 Task: Search one way flight ticket for 3 adults, 3 children in business from Gustavus: Gustavus Airport to Laramie: Laramie Regional Airport on 5-3-2023. Choice of flights is Frontier. Number of bags: 1 checked bag. Price is upto 84000. Outbound departure time preference is 23:15.
Action: Mouse moved to (211, 299)
Screenshot: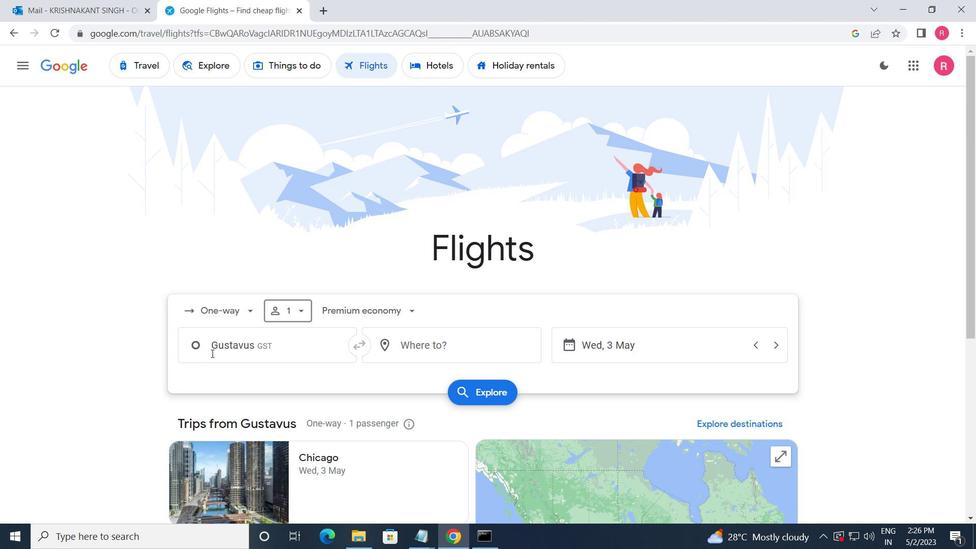 
Action: Mouse pressed left at (211, 299)
Screenshot: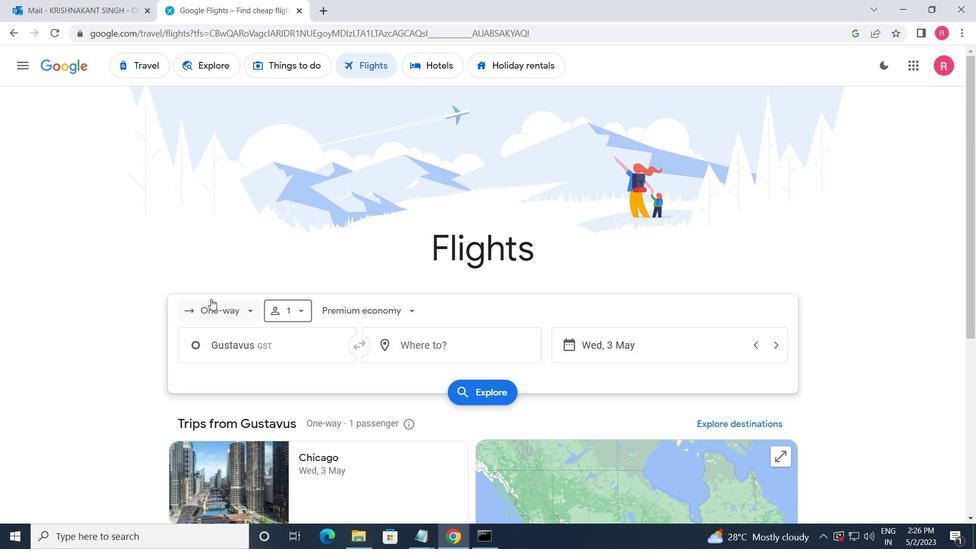 
Action: Mouse moved to (229, 371)
Screenshot: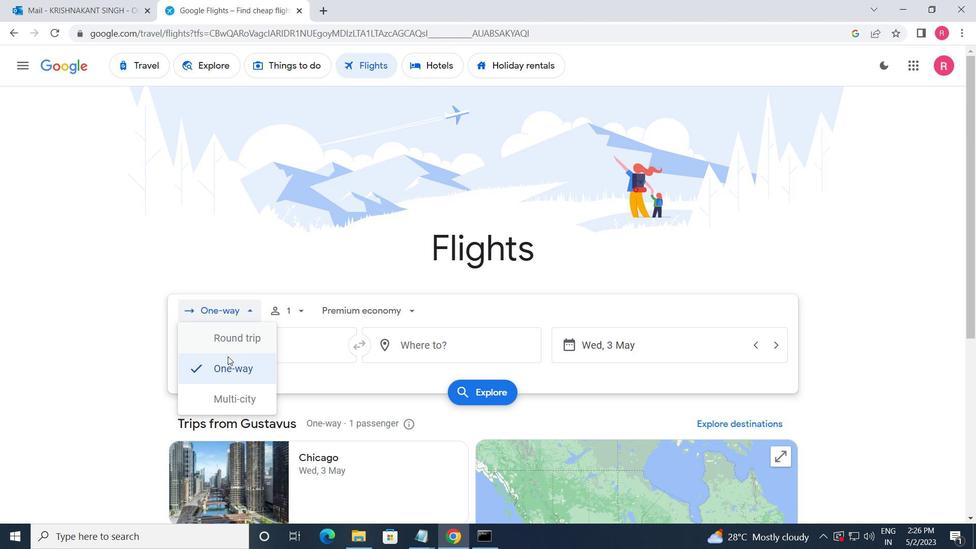 
Action: Mouse pressed left at (229, 371)
Screenshot: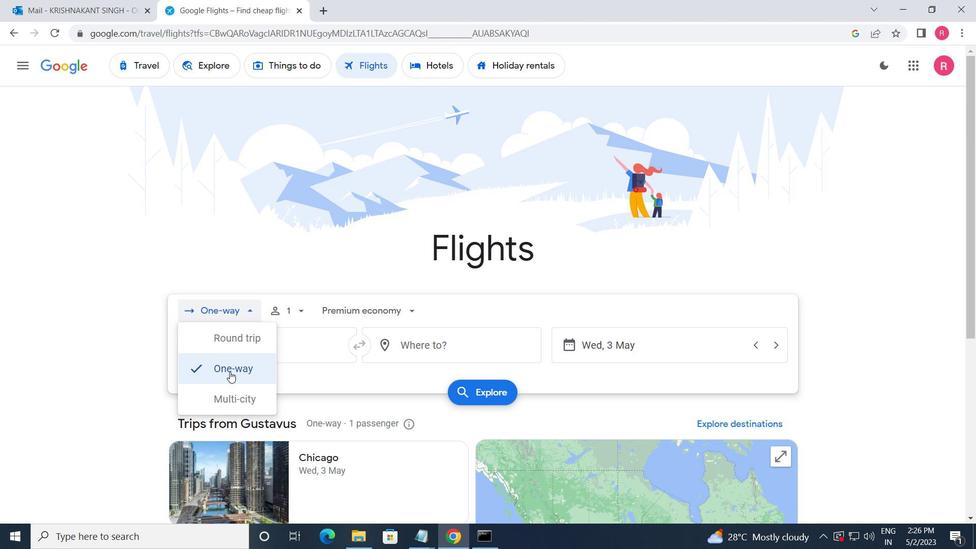 
Action: Mouse moved to (284, 318)
Screenshot: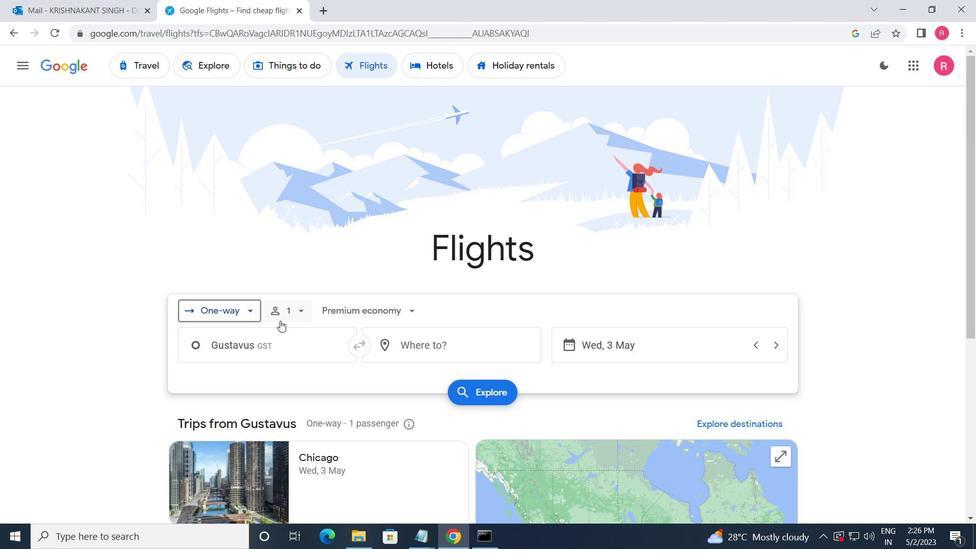 
Action: Mouse pressed left at (284, 318)
Screenshot: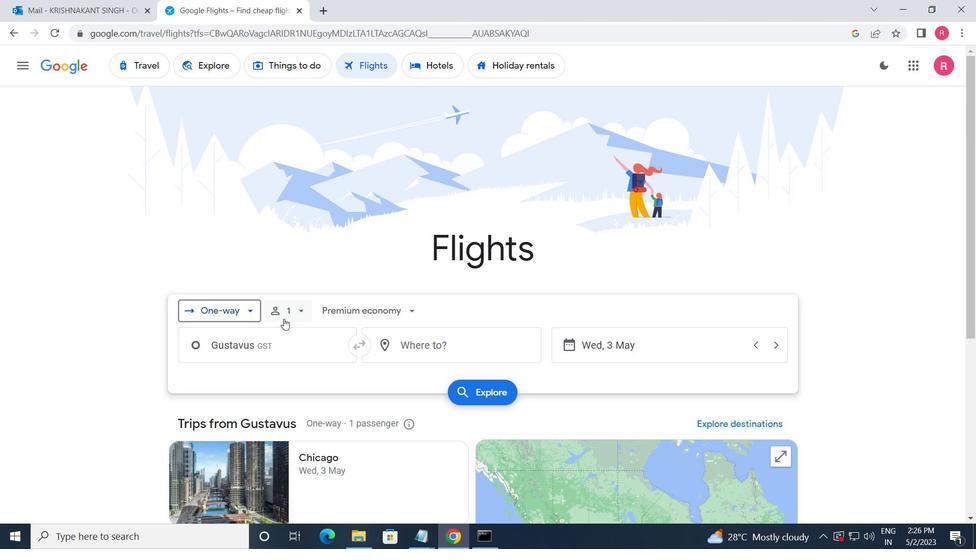 
Action: Mouse moved to (403, 342)
Screenshot: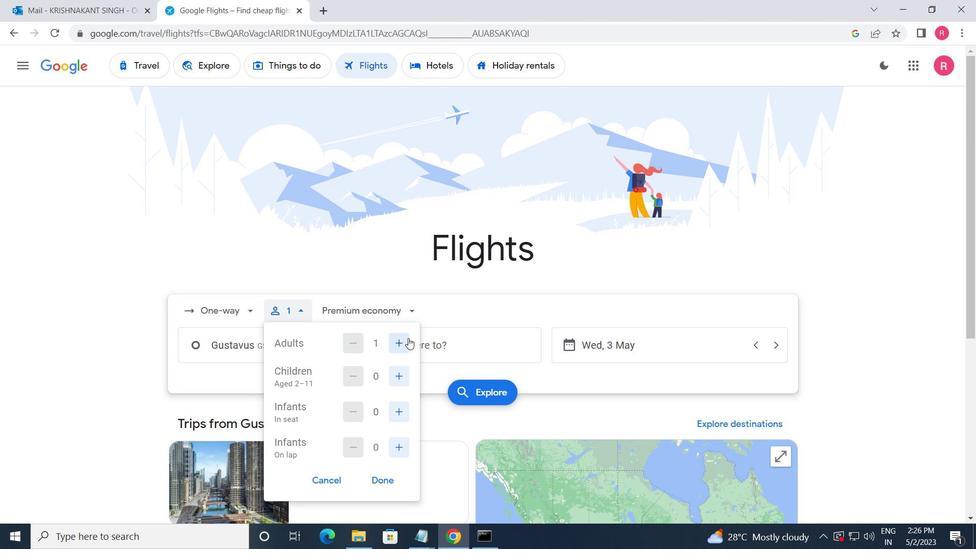 
Action: Mouse pressed left at (403, 342)
Screenshot: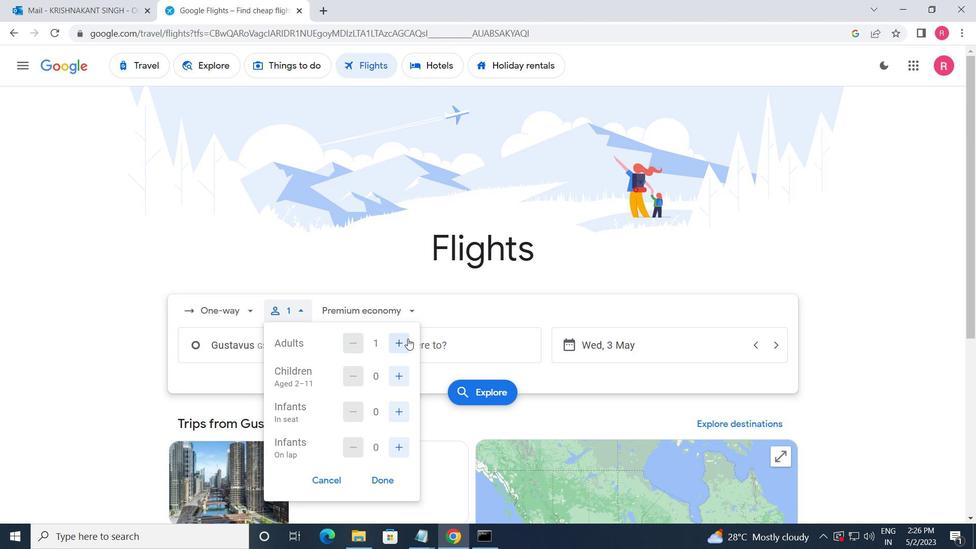 
Action: Mouse pressed left at (403, 342)
Screenshot: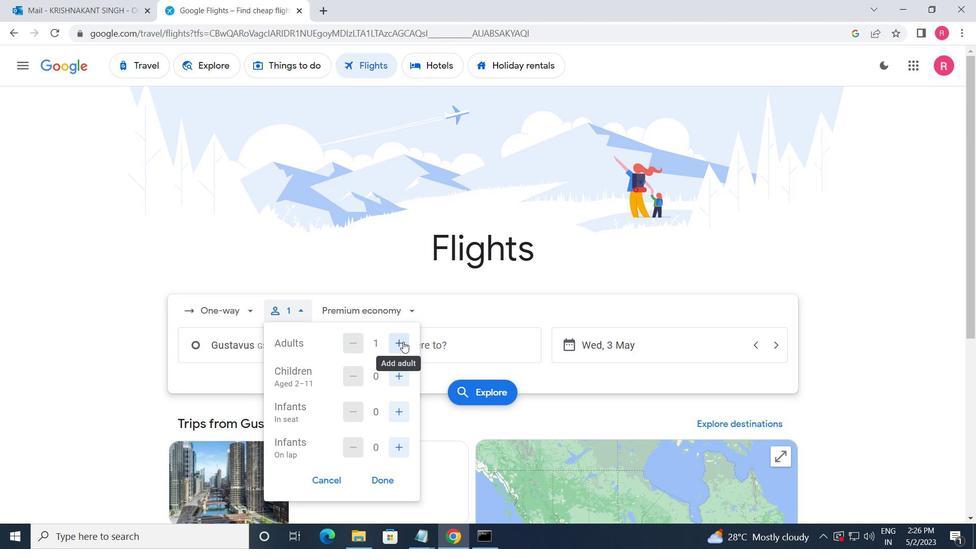 
Action: Mouse moved to (395, 380)
Screenshot: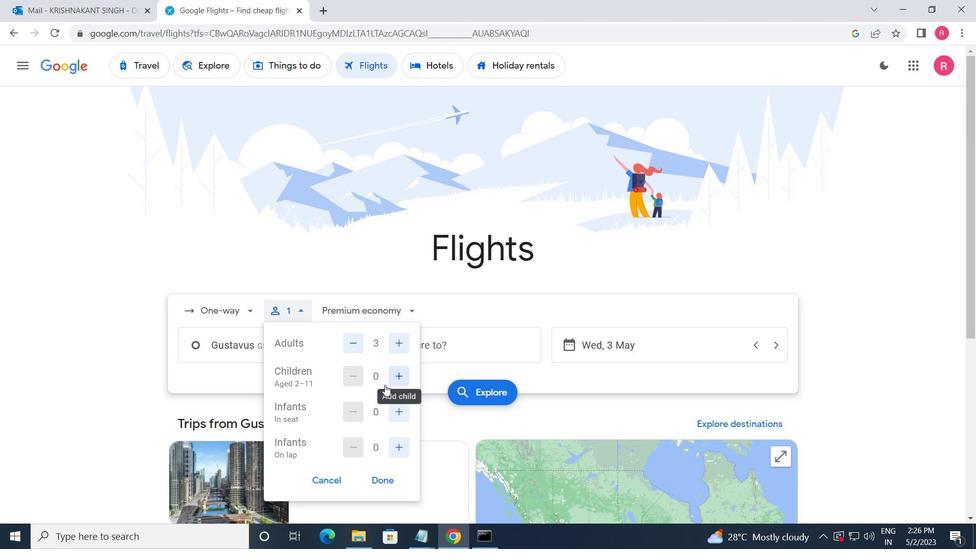 
Action: Mouse pressed left at (395, 380)
Screenshot: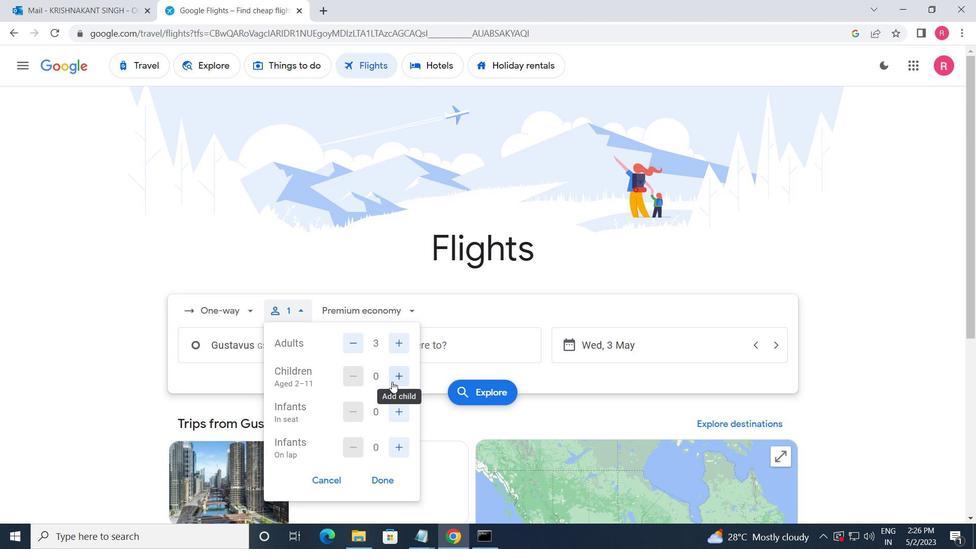 
Action: Mouse pressed left at (395, 380)
Screenshot: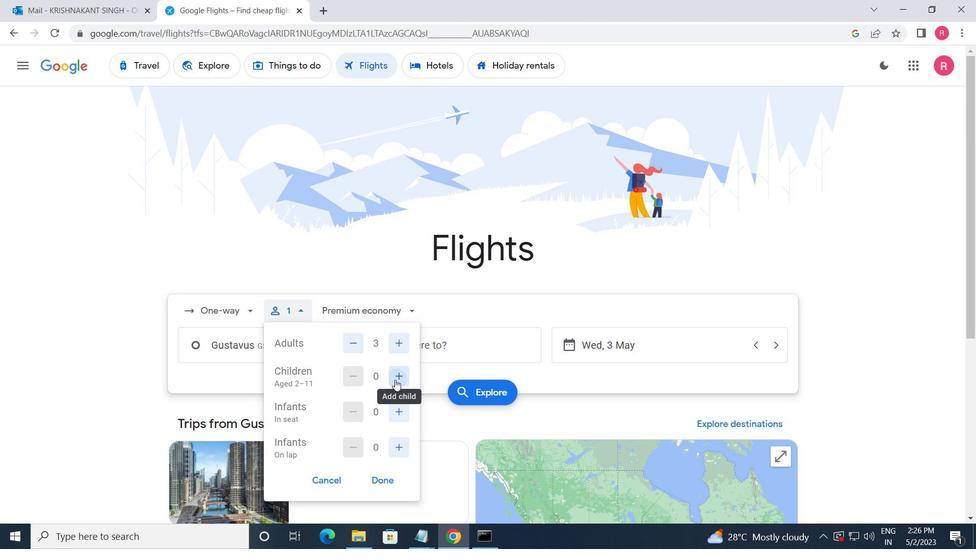 
Action: Mouse pressed left at (395, 380)
Screenshot: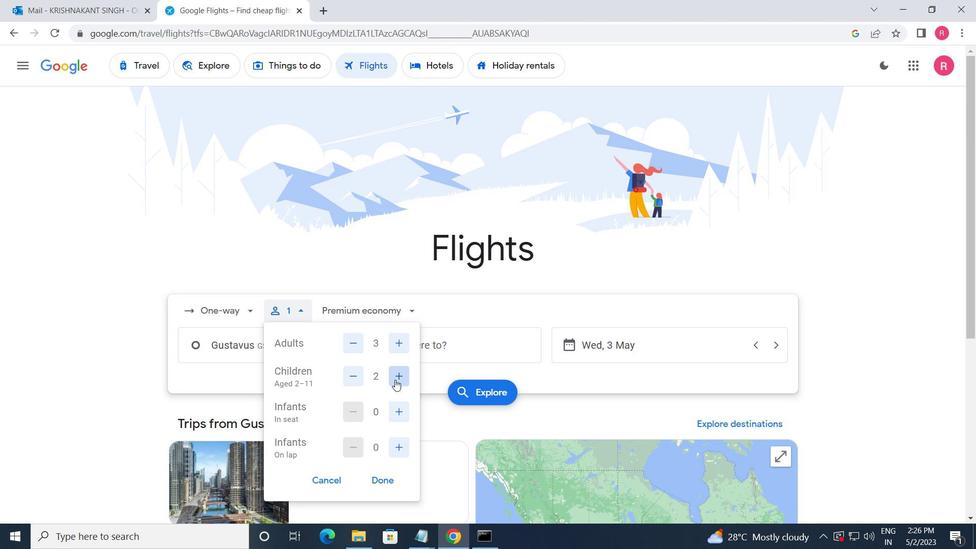 
Action: Mouse moved to (366, 308)
Screenshot: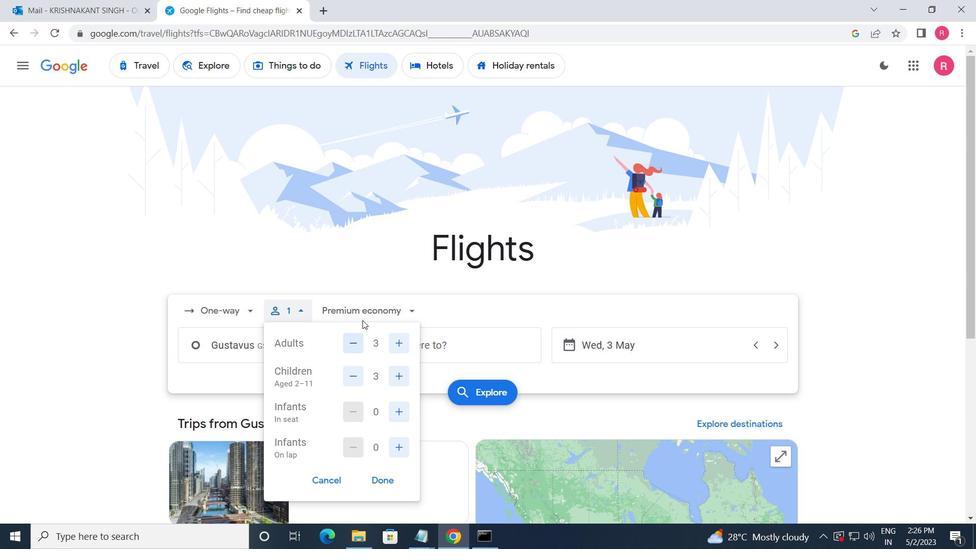 
Action: Mouse pressed left at (366, 308)
Screenshot: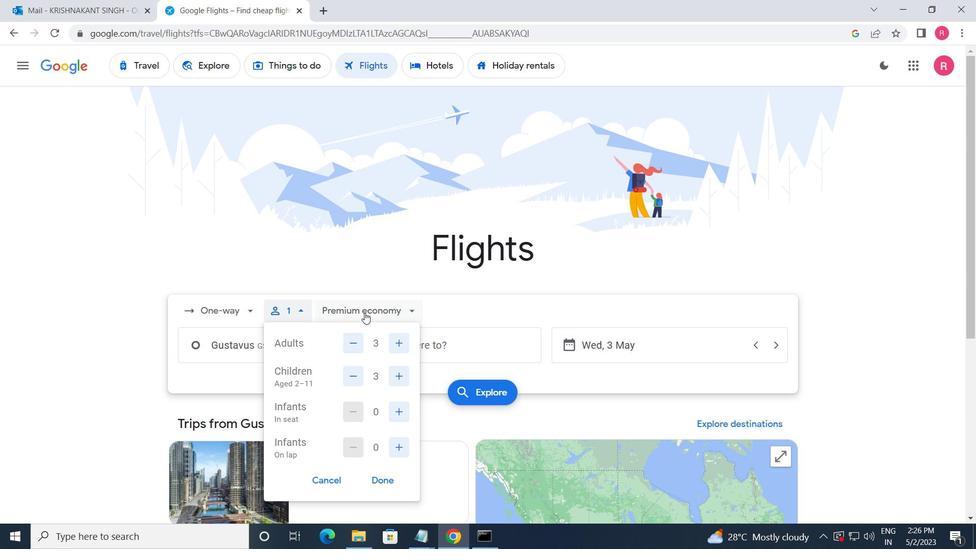 
Action: Mouse moved to (375, 396)
Screenshot: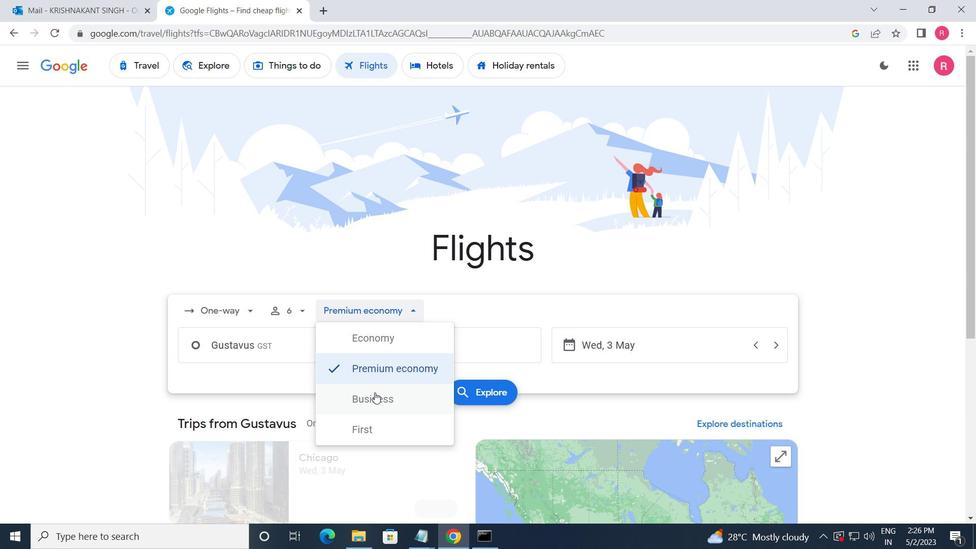 
Action: Mouse pressed left at (375, 396)
Screenshot: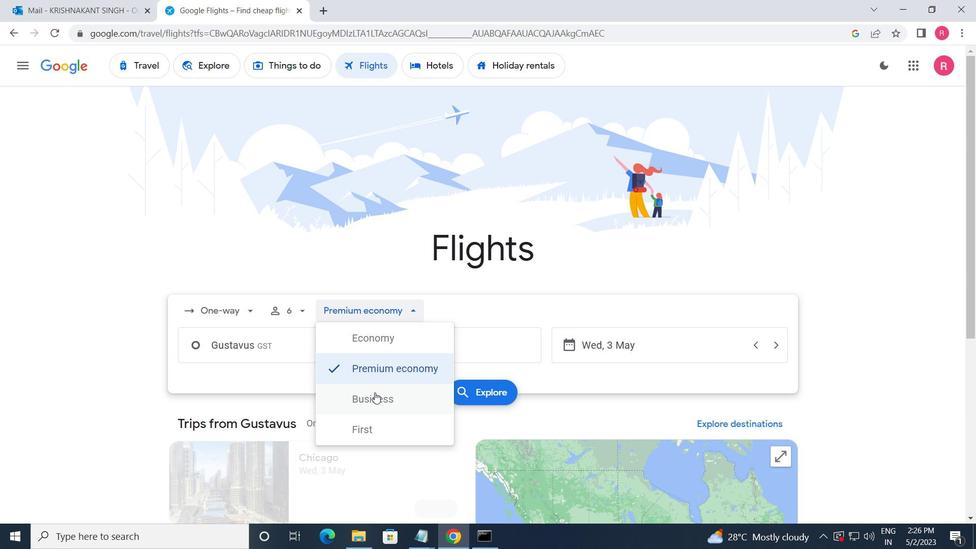 
Action: Mouse moved to (296, 345)
Screenshot: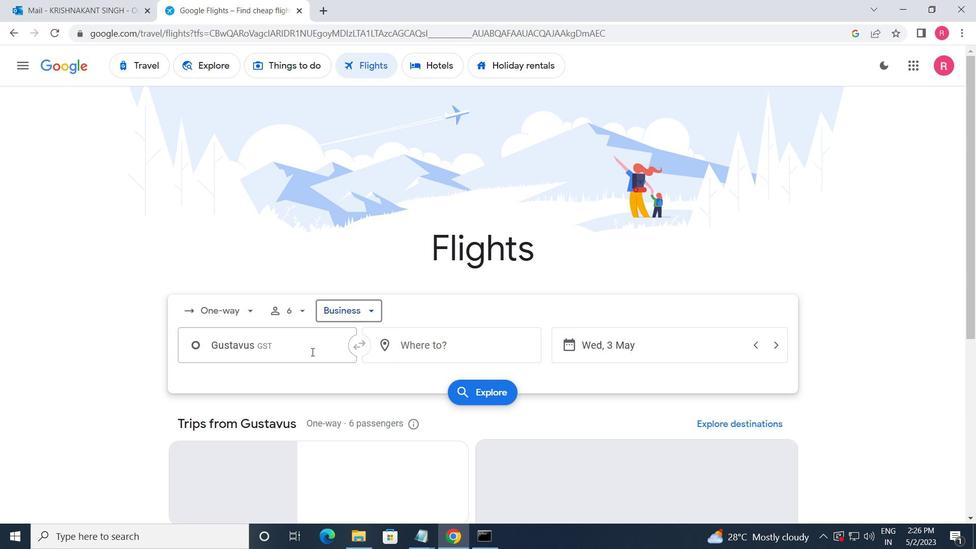 
Action: Mouse pressed left at (296, 345)
Screenshot: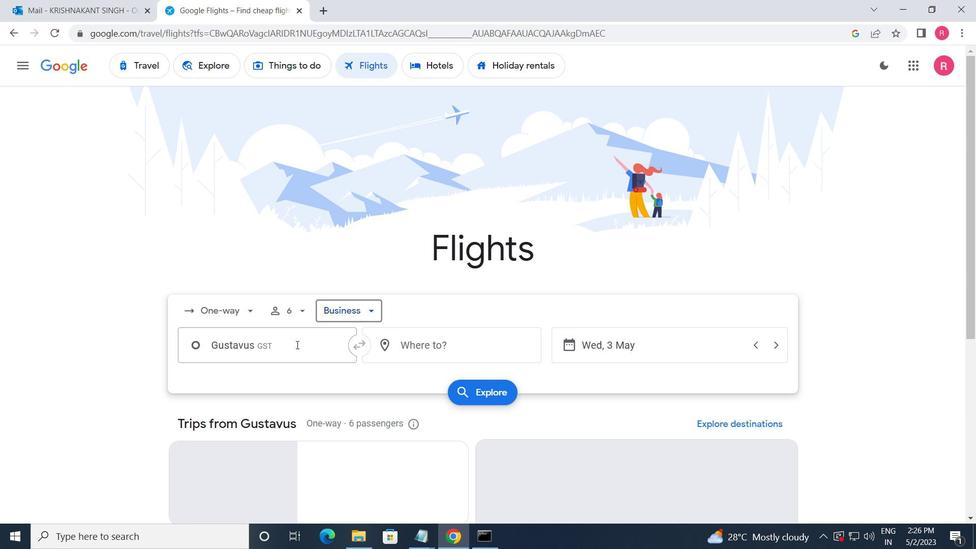 
Action: Mouse moved to (288, 377)
Screenshot: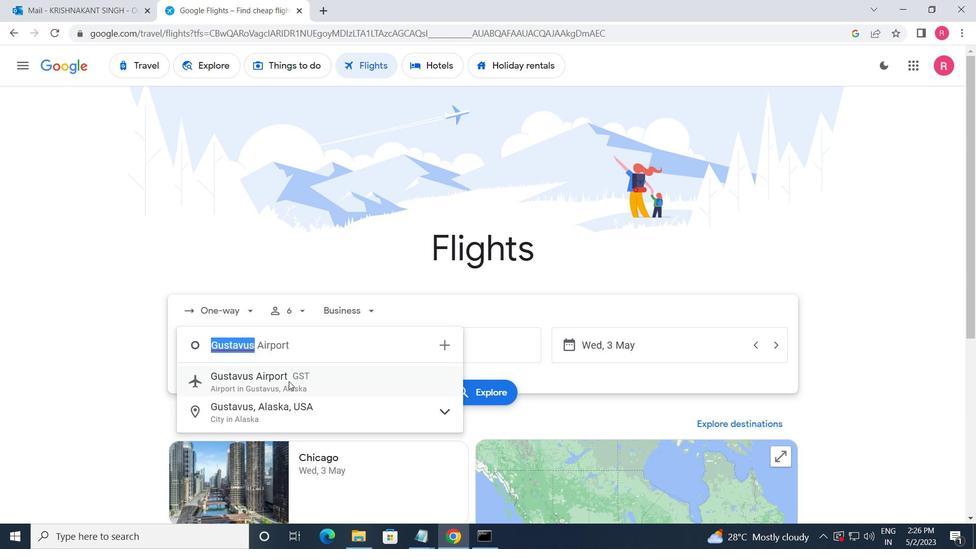 
Action: Mouse pressed left at (288, 377)
Screenshot: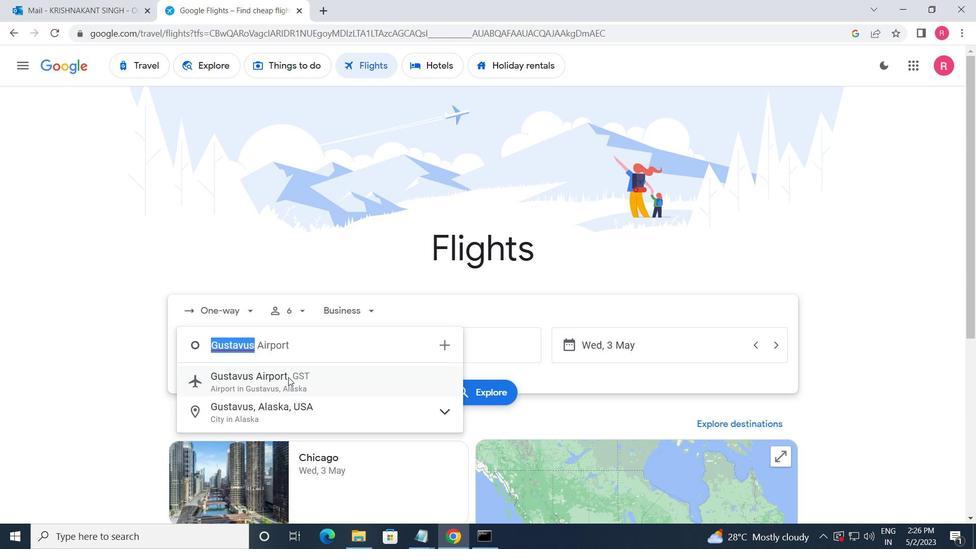 
Action: Mouse moved to (439, 355)
Screenshot: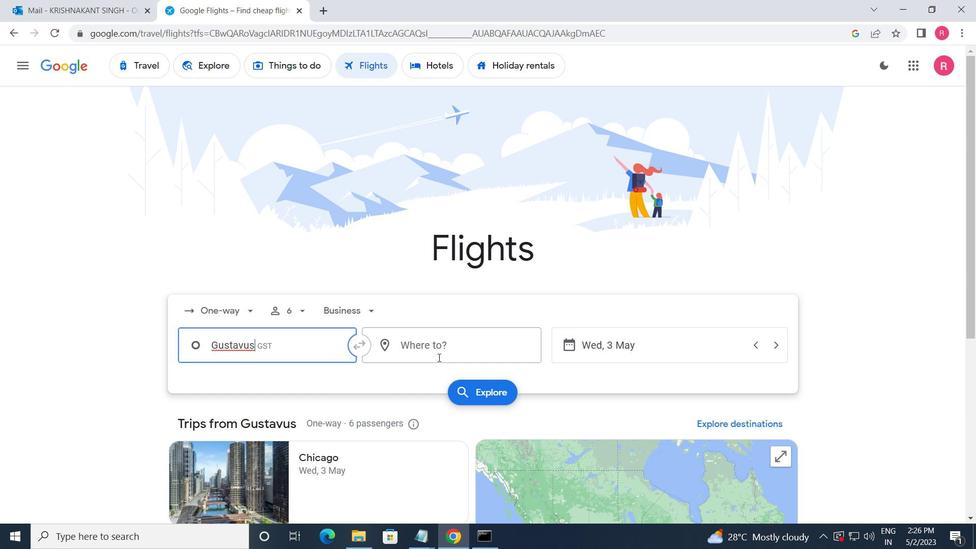 
Action: Mouse pressed left at (439, 355)
Screenshot: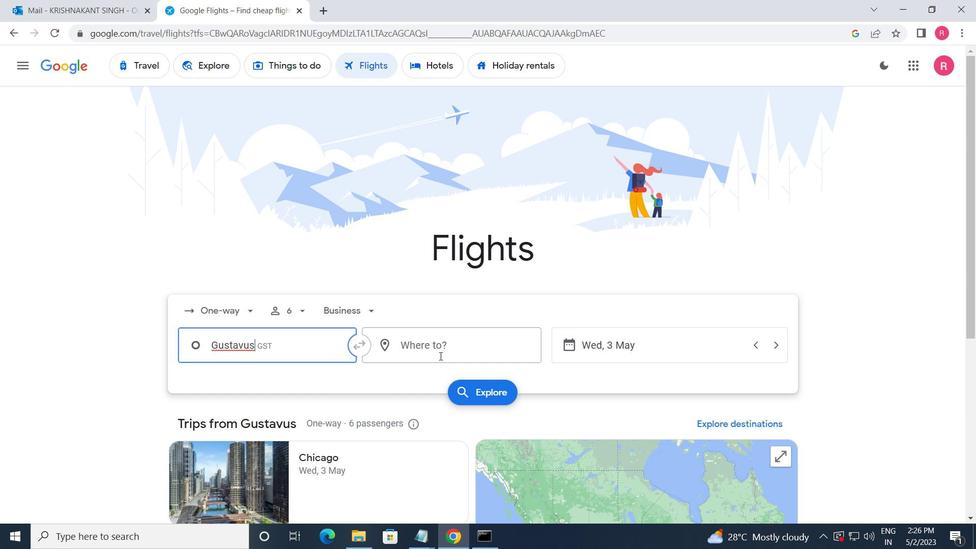 
Action: Mouse moved to (442, 478)
Screenshot: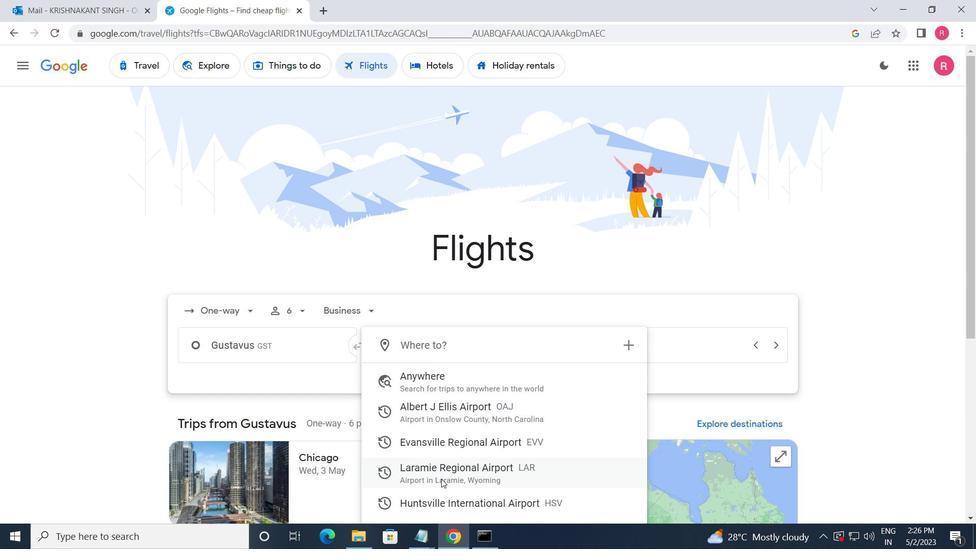 
Action: Mouse pressed left at (442, 478)
Screenshot: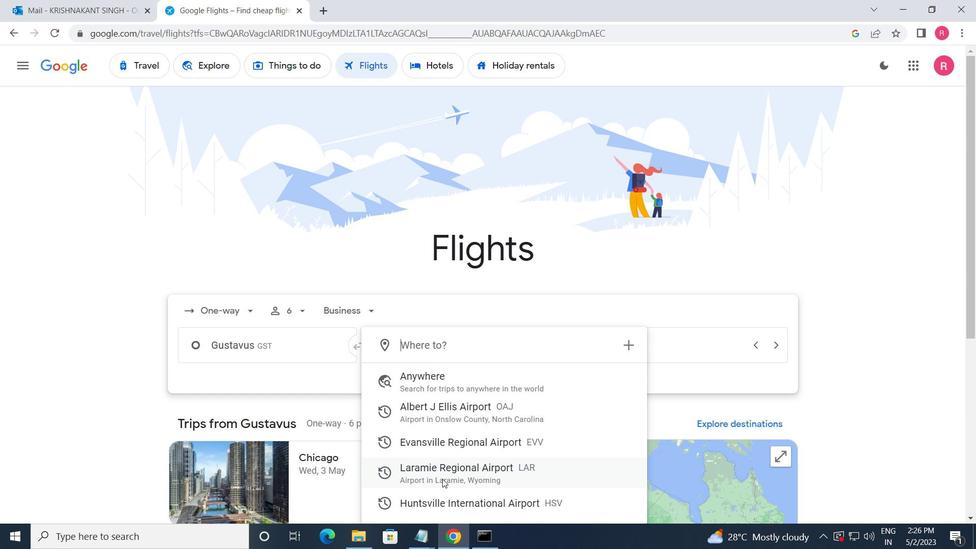 
Action: Mouse moved to (670, 349)
Screenshot: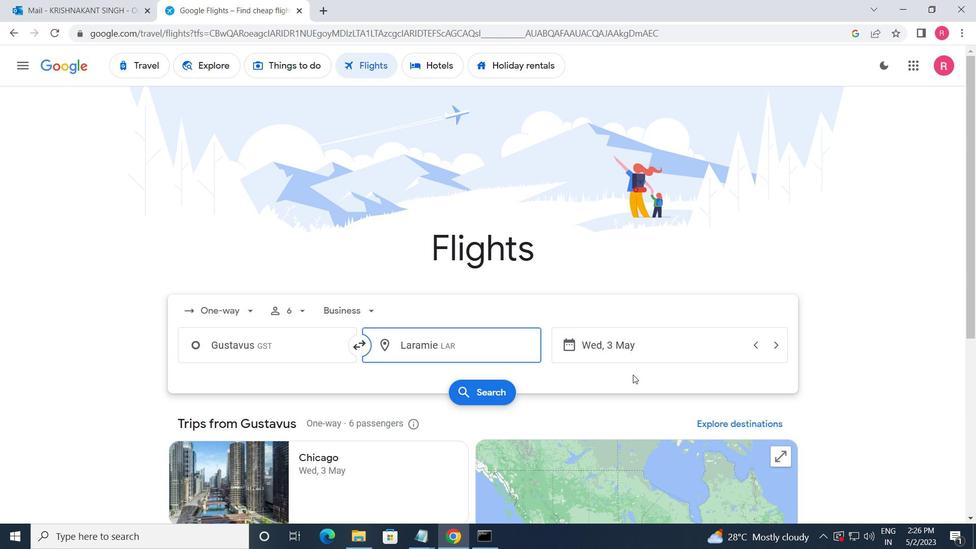 
Action: Mouse pressed left at (670, 349)
Screenshot: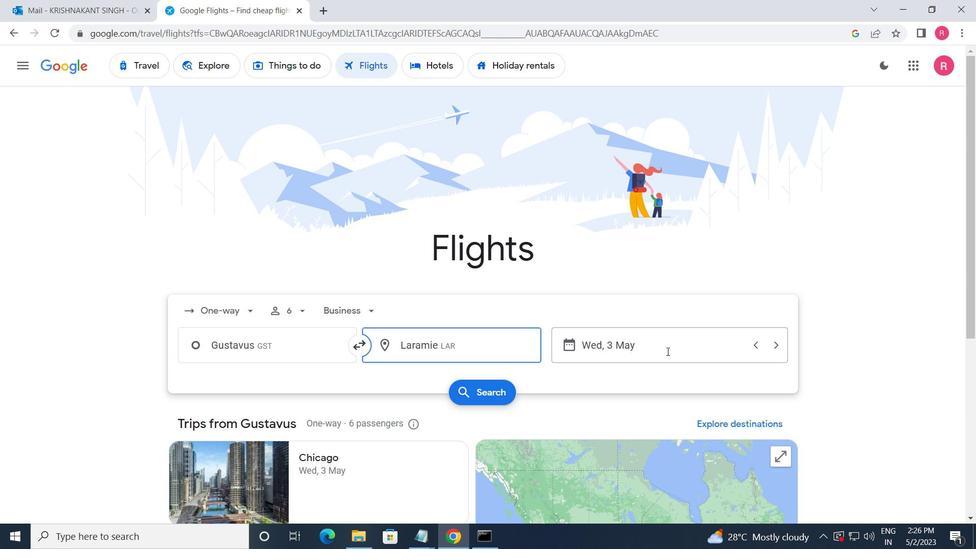 
Action: Mouse moved to (421, 301)
Screenshot: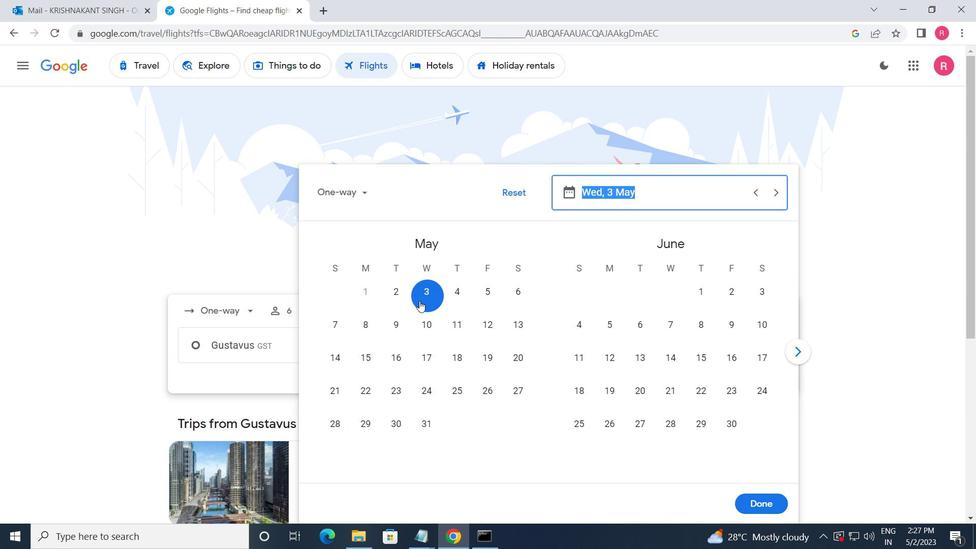 
Action: Mouse pressed left at (421, 301)
Screenshot: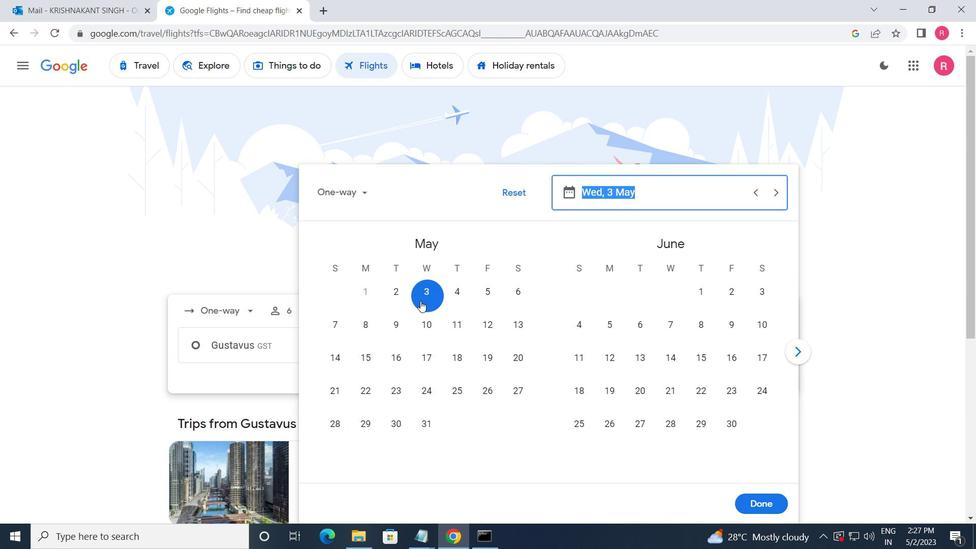 
Action: Mouse moved to (746, 504)
Screenshot: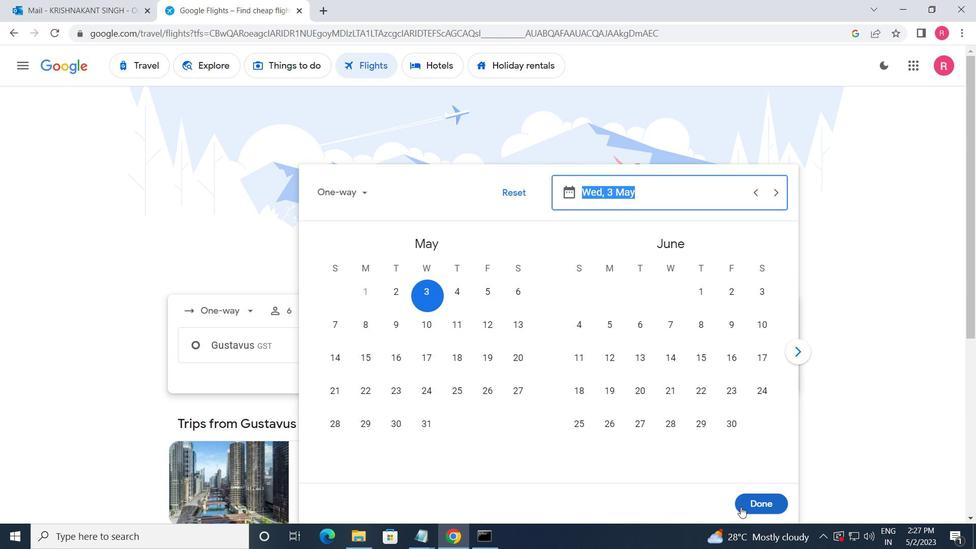 
Action: Mouse pressed left at (746, 504)
Screenshot: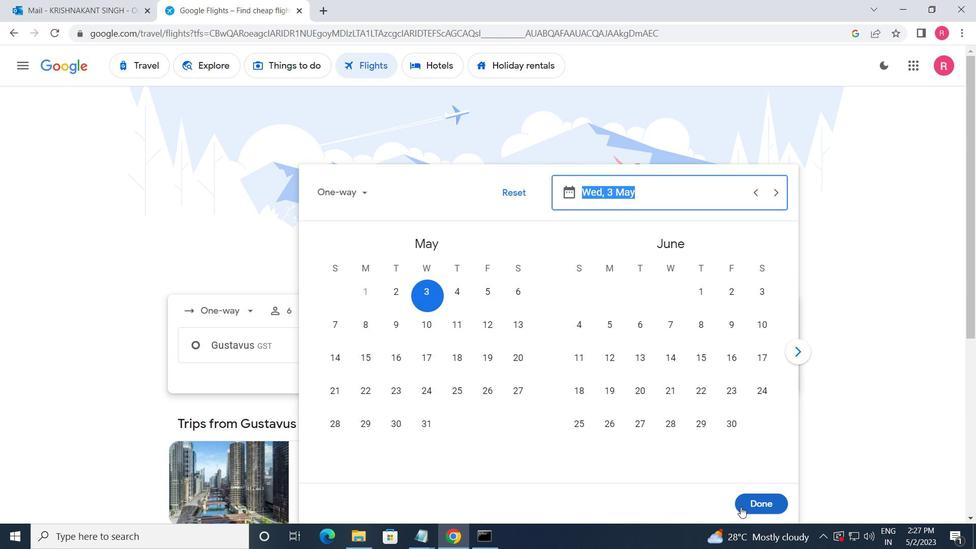 
Action: Mouse moved to (491, 397)
Screenshot: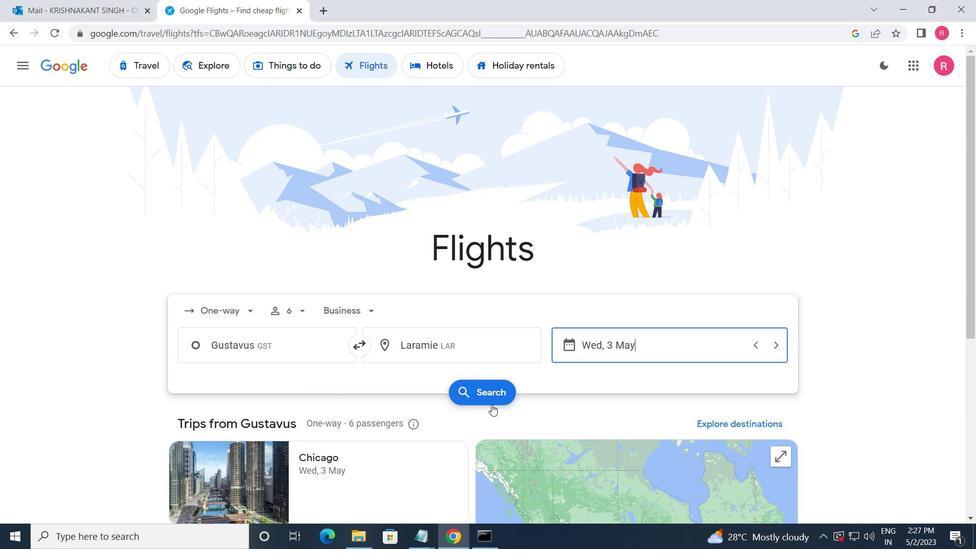
Action: Mouse pressed left at (491, 397)
Screenshot: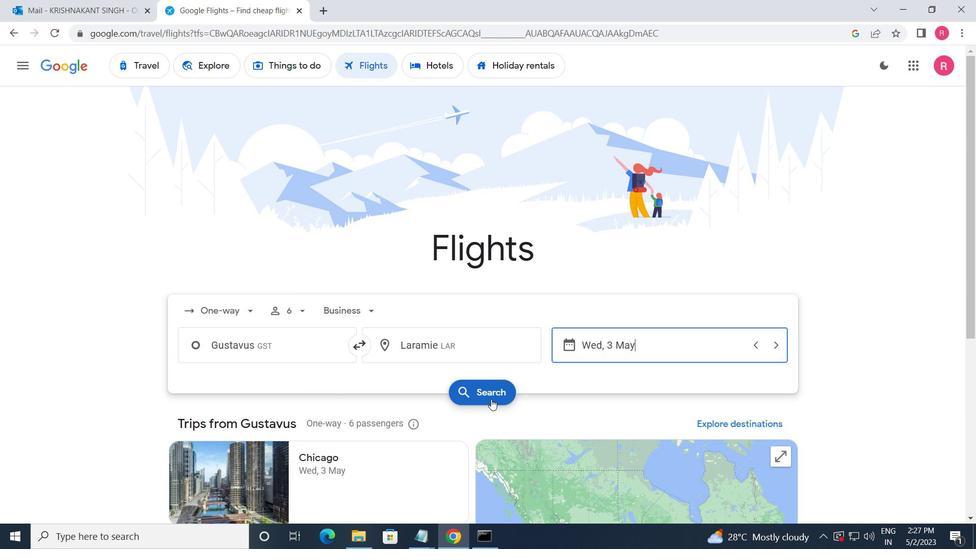 
Action: Mouse moved to (186, 189)
Screenshot: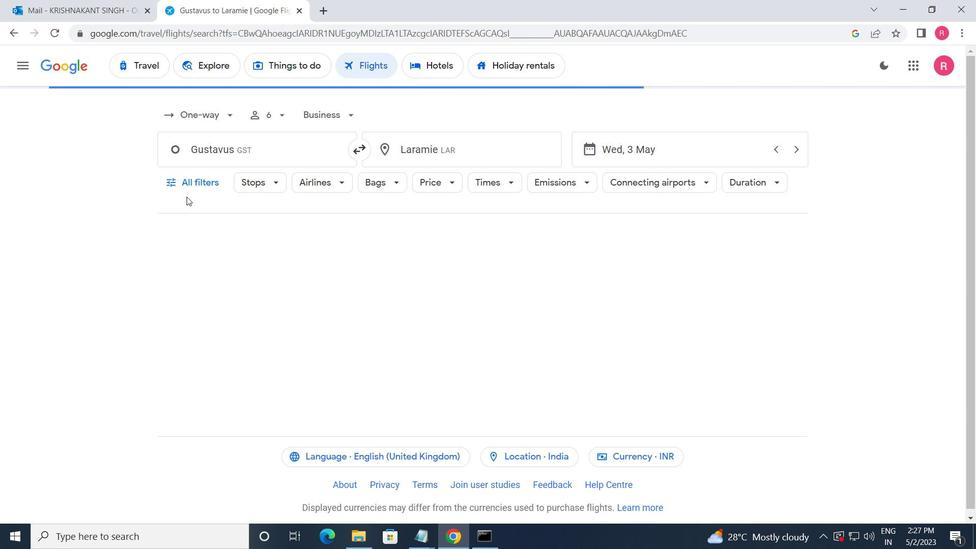 
Action: Mouse pressed left at (186, 189)
Screenshot: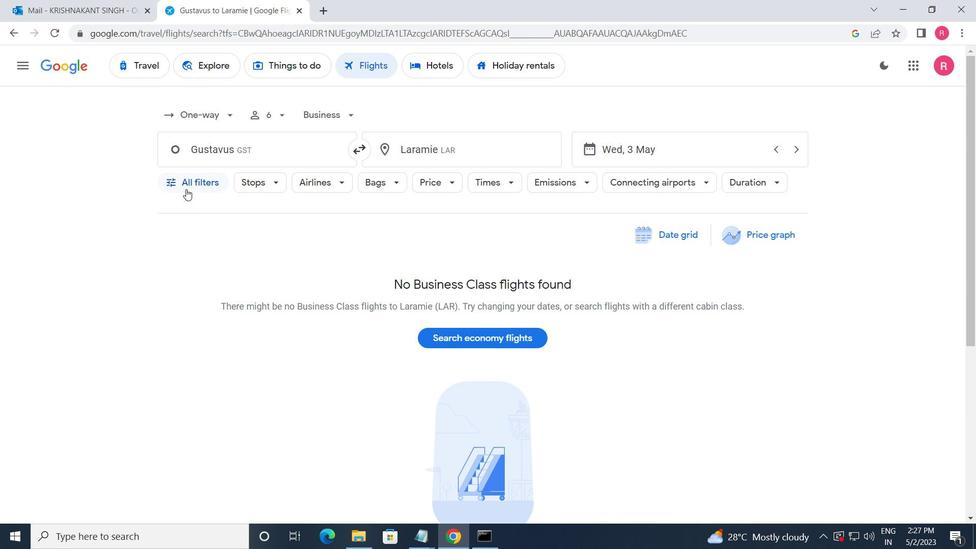 
Action: Mouse moved to (241, 324)
Screenshot: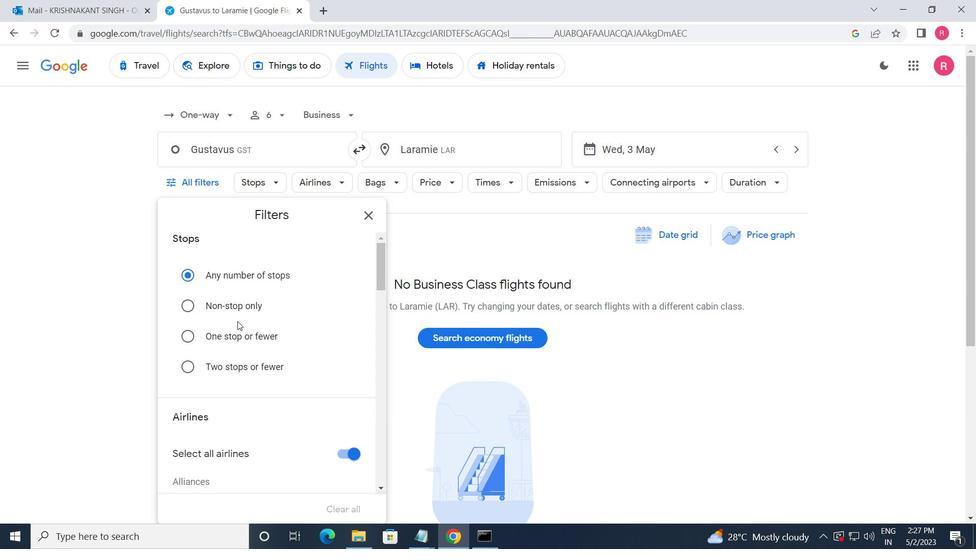 
Action: Mouse scrolled (241, 323) with delta (0, 0)
Screenshot: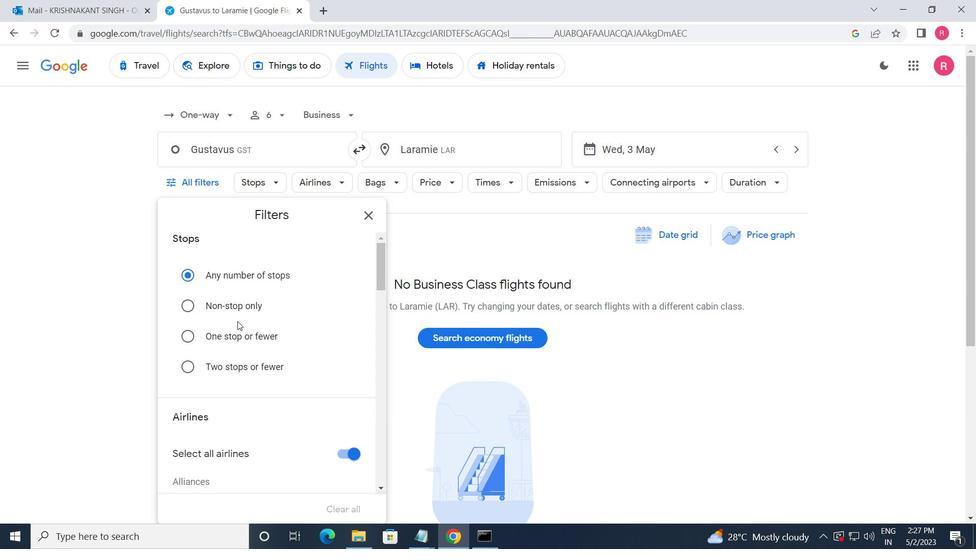 
Action: Mouse moved to (241, 325)
Screenshot: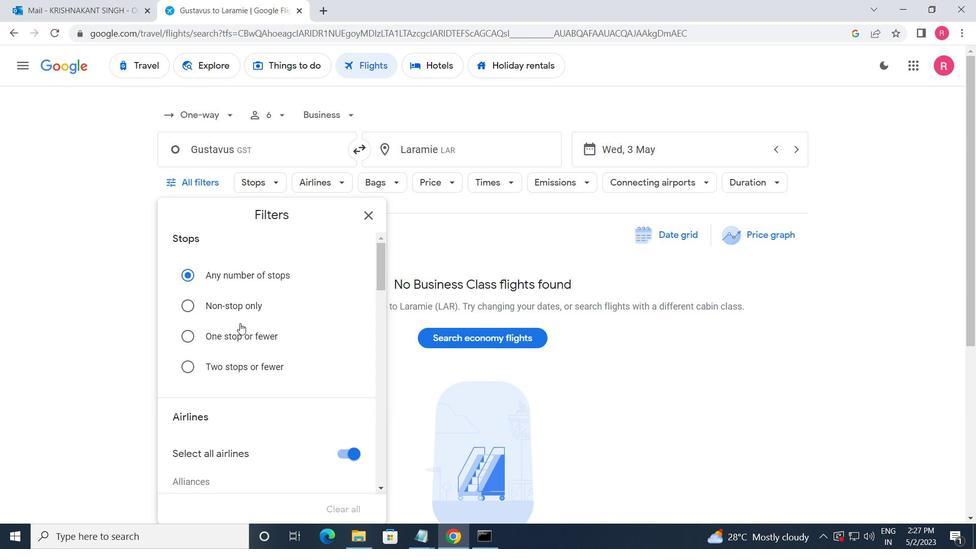 
Action: Mouse scrolled (241, 325) with delta (0, 0)
Screenshot: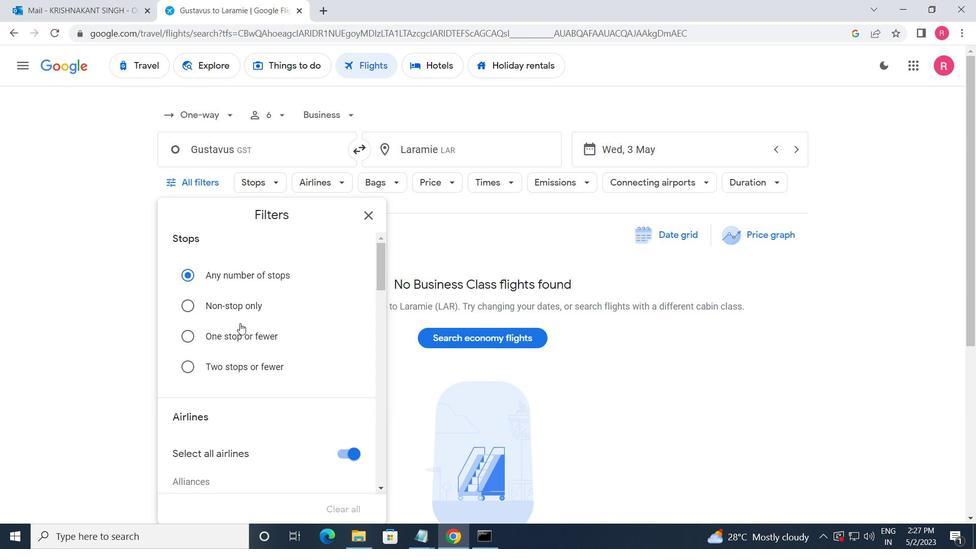 
Action: Mouse scrolled (241, 325) with delta (0, 0)
Screenshot: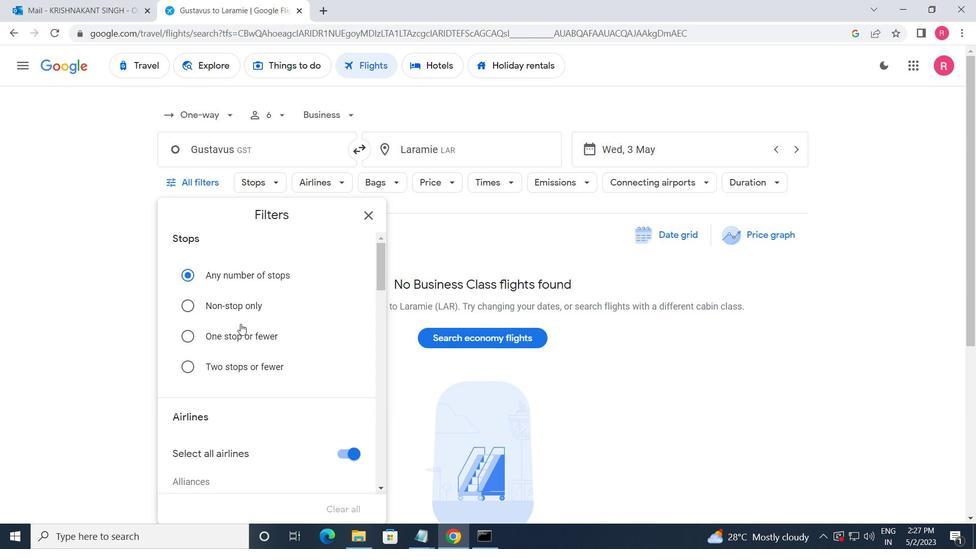 
Action: Mouse scrolled (241, 325) with delta (0, 0)
Screenshot: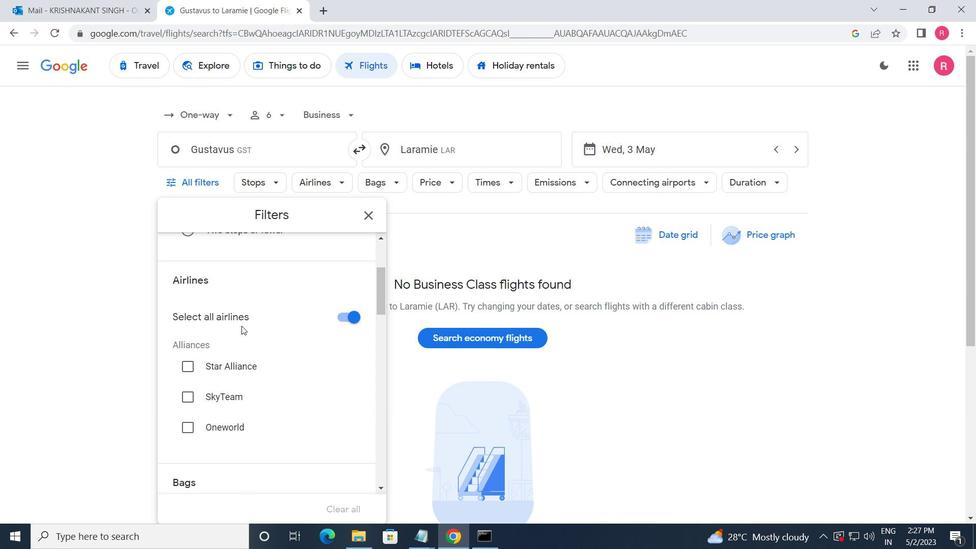 
Action: Mouse moved to (242, 326)
Screenshot: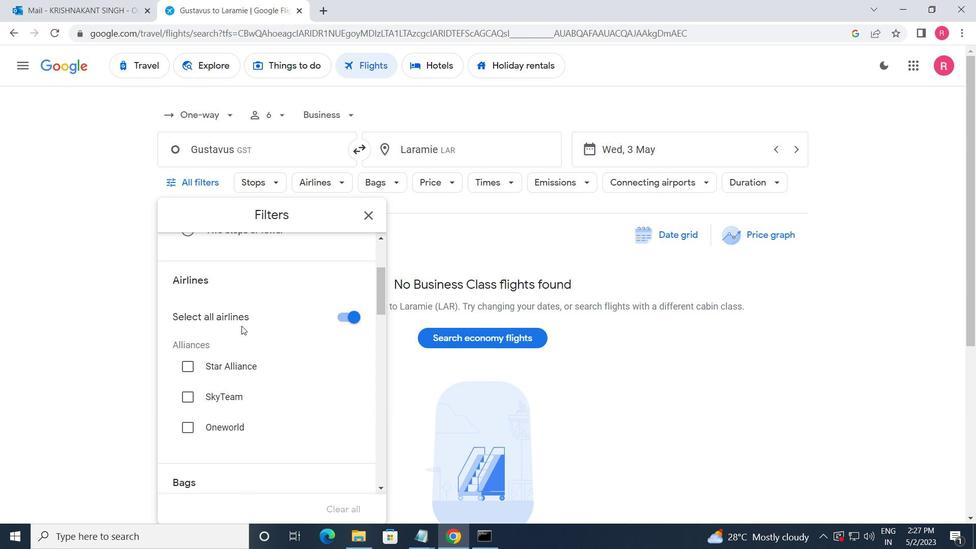 
Action: Mouse scrolled (242, 325) with delta (0, 0)
Screenshot: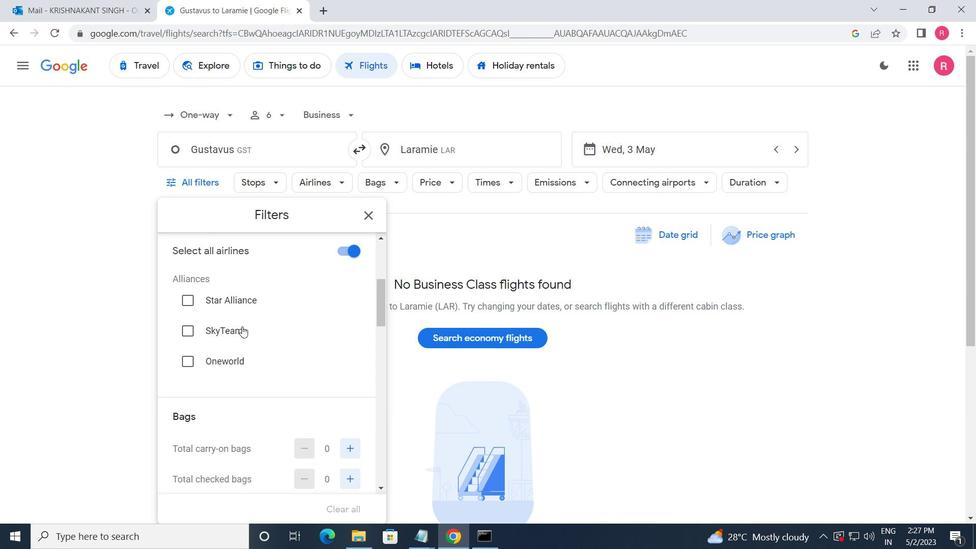 
Action: Mouse moved to (242, 326)
Screenshot: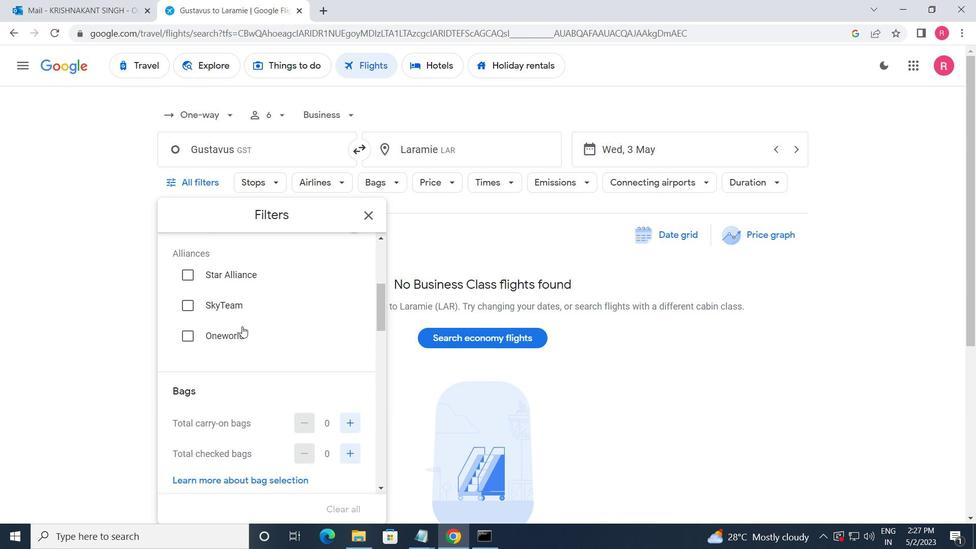 
Action: Mouse scrolled (242, 327) with delta (0, 0)
Screenshot: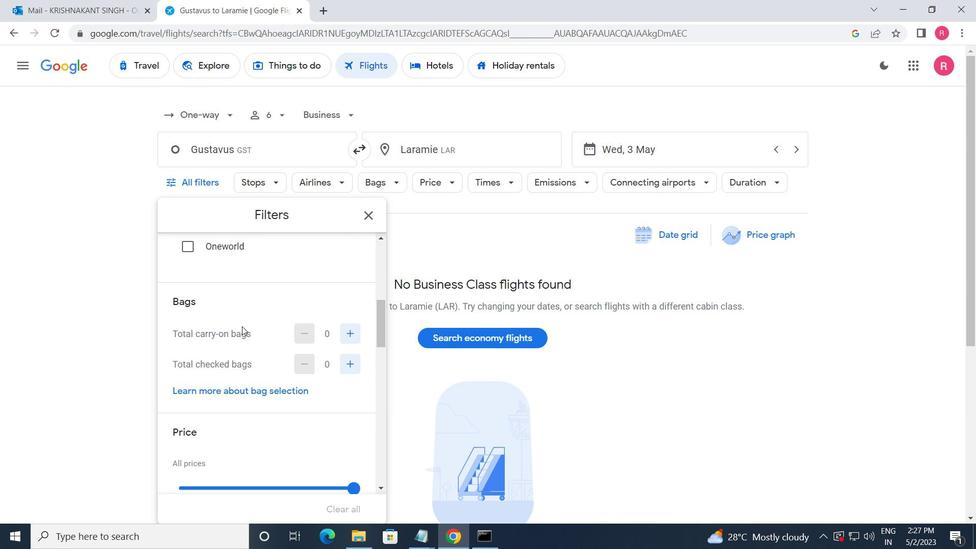 
Action: Mouse scrolled (242, 326) with delta (0, 0)
Screenshot: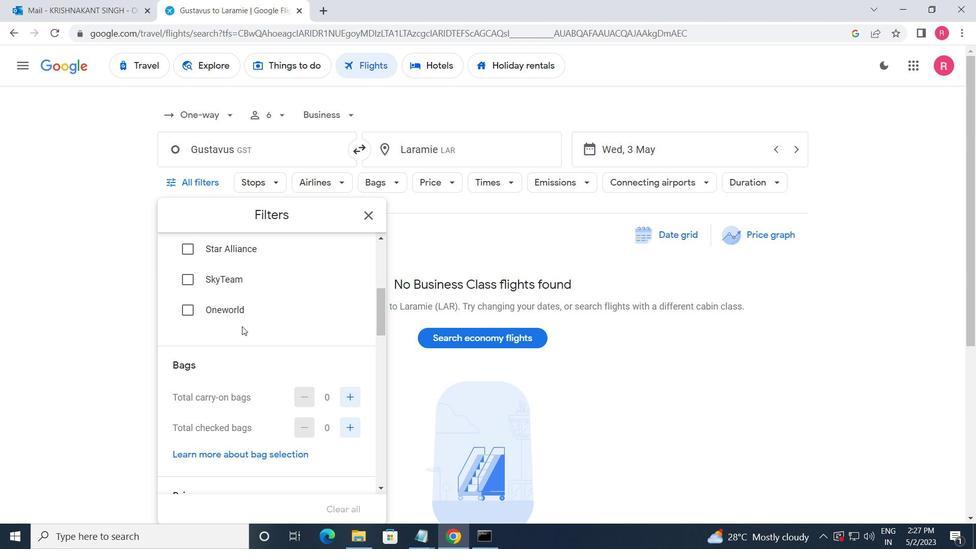 
Action: Mouse scrolled (242, 326) with delta (0, 0)
Screenshot: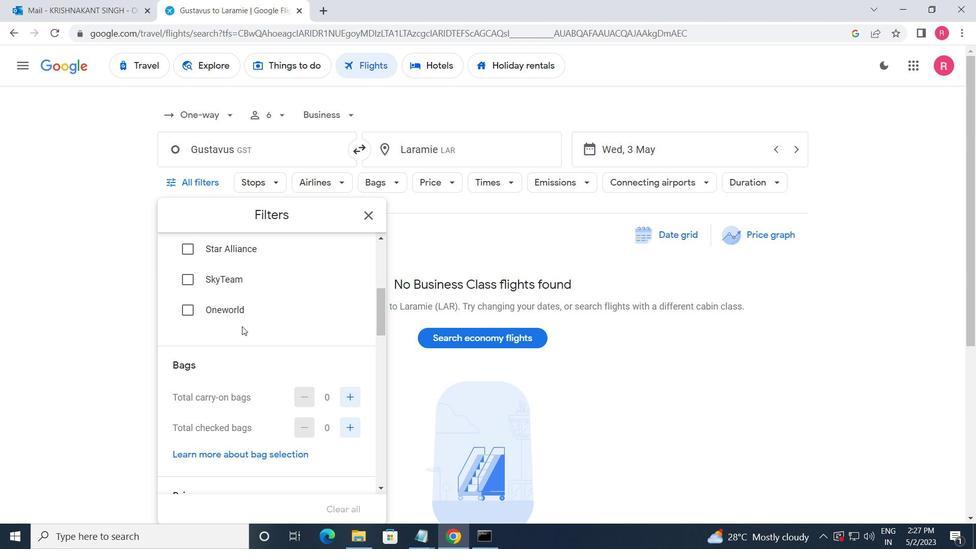 
Action: Mouse moved to (348, 301)
Screenshot: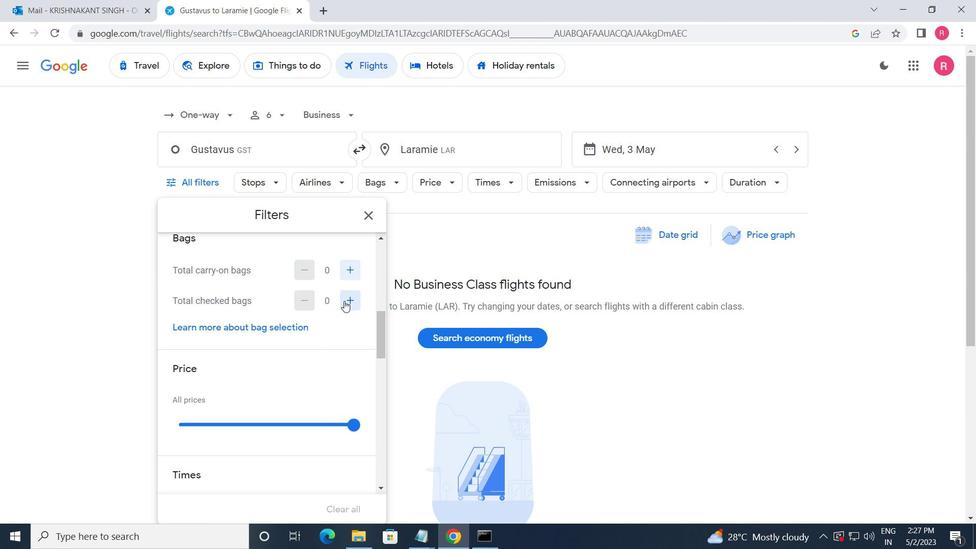 
Action: Mouse pressed left at (348, 301)
Screenshot: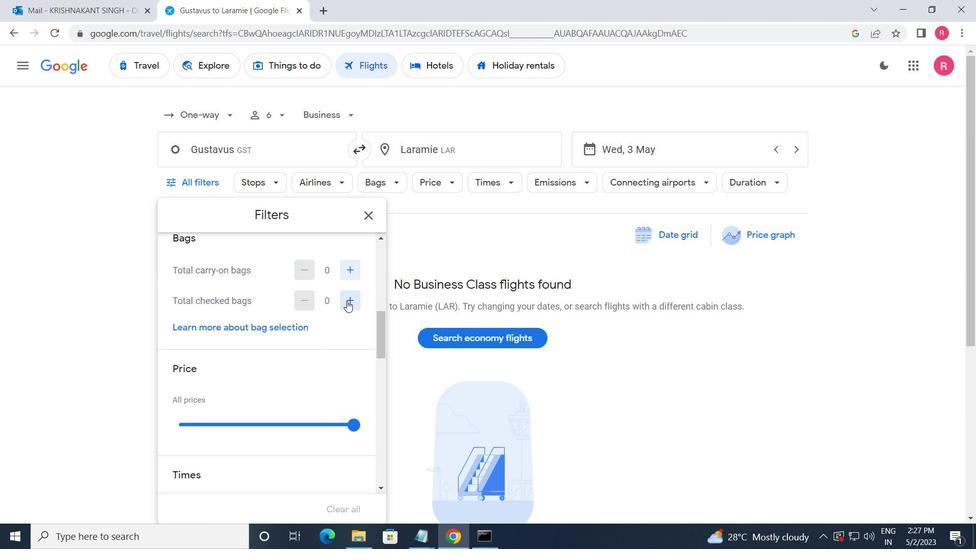 
Action: Mouse moved to (336, 347)
Screenshot: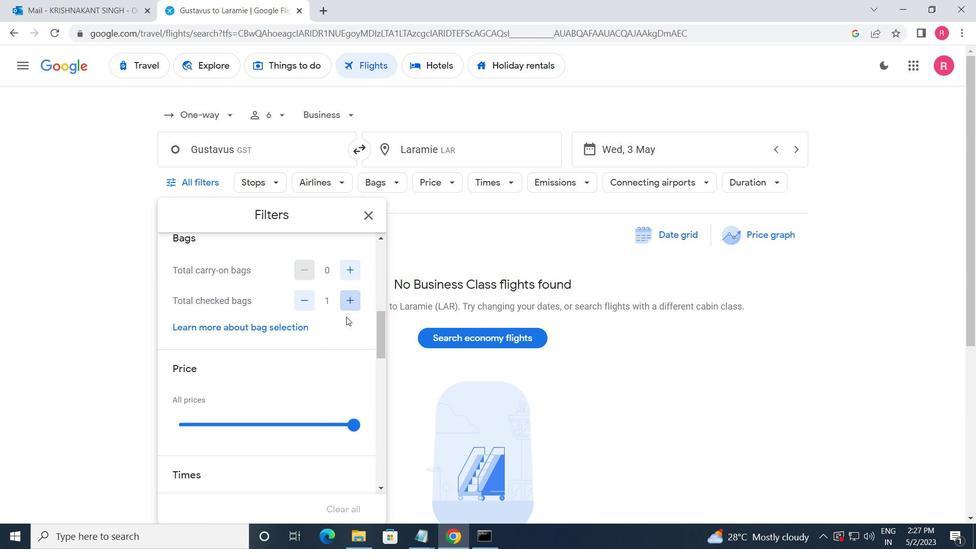 
Action: Mouse scrolled (336, 346) with delta (0, 0)
Screenshot: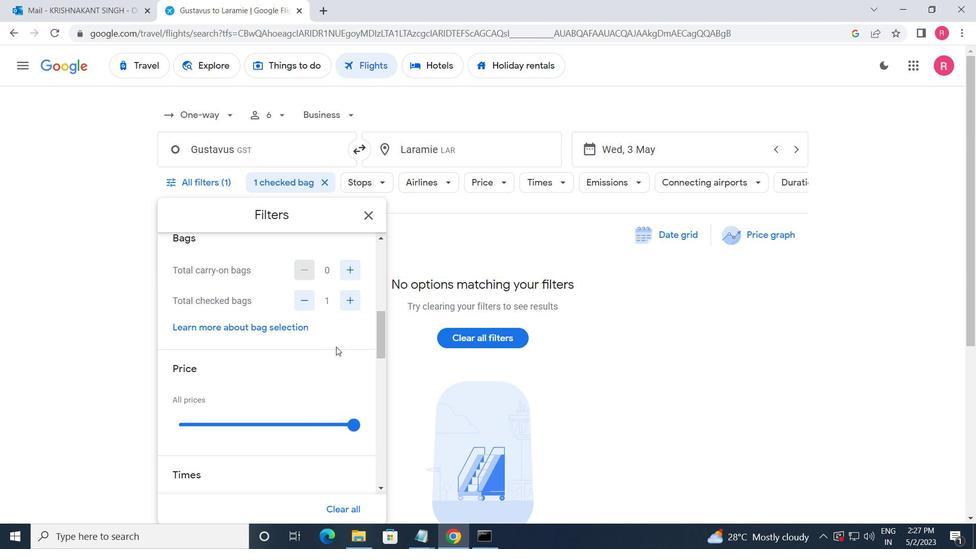 
Action: Mouse moved to (353, 362)
Screenshot: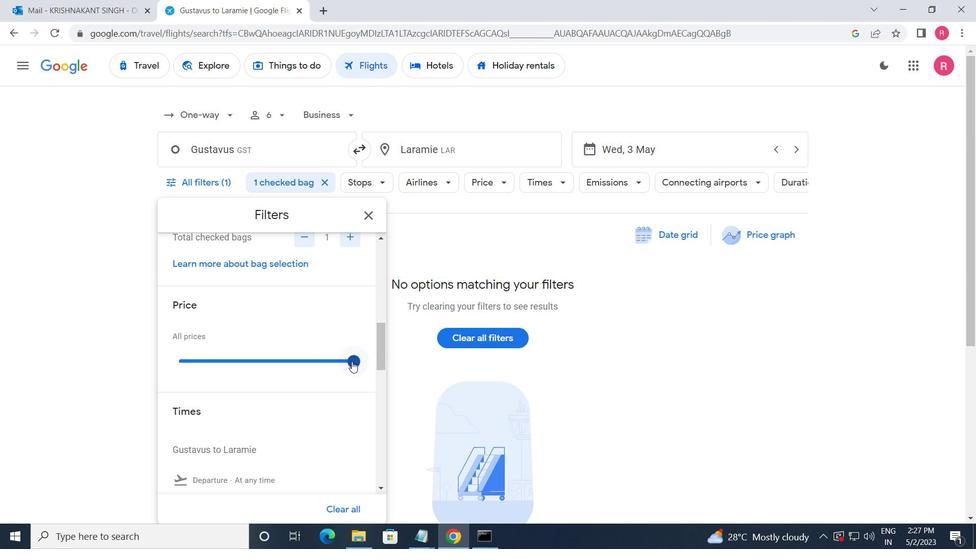 
Action: Mouse pressed left at (353, 362)
Screenshot: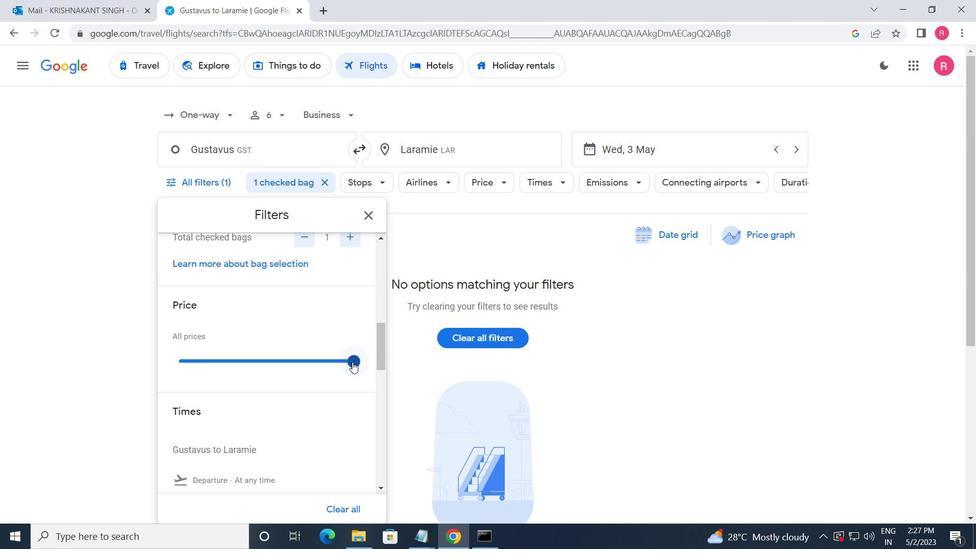 
Action: Mouse moved to (273, 399)
Screenshot: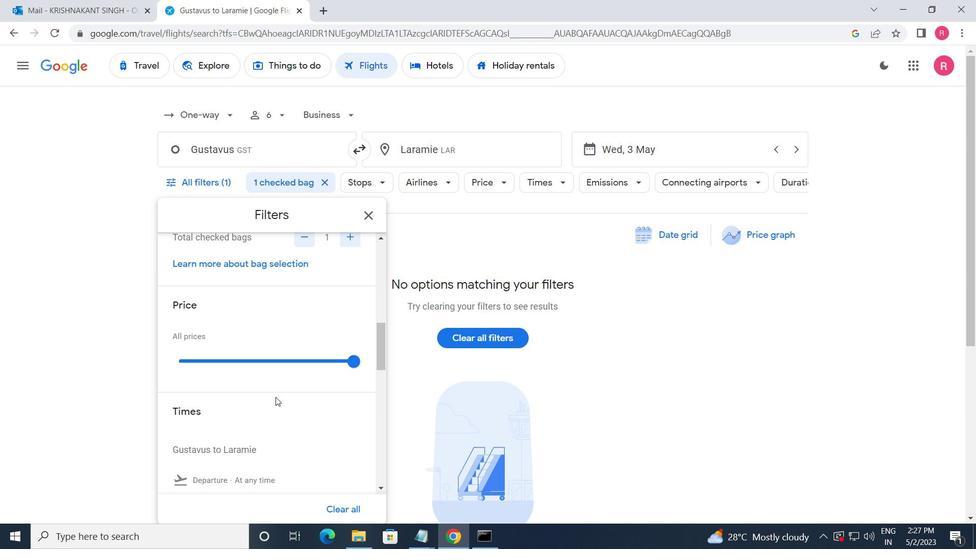 
Action: Mouse scrolled (273, 399) with delta (0, 0)
Screenshot: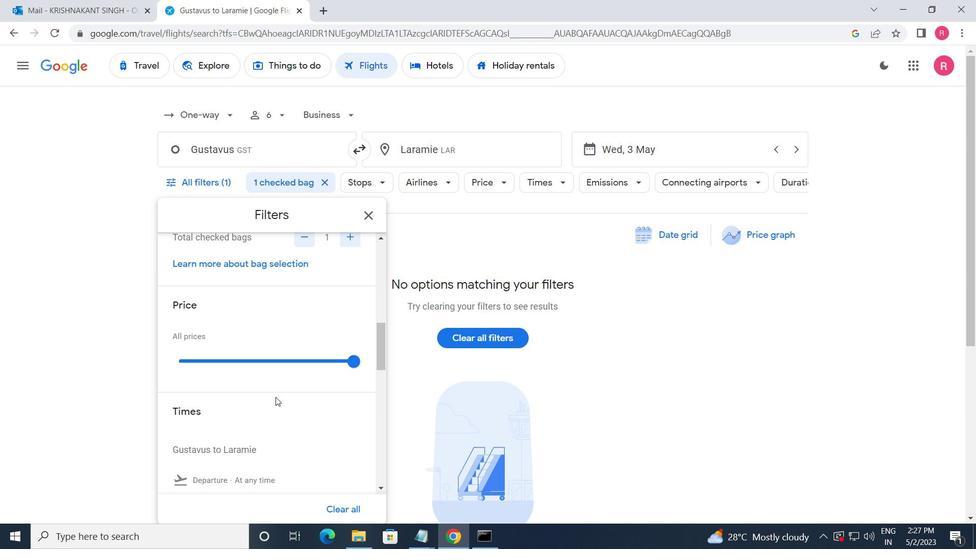 
Action: Mouse moved to (272, 401)
Screenshot: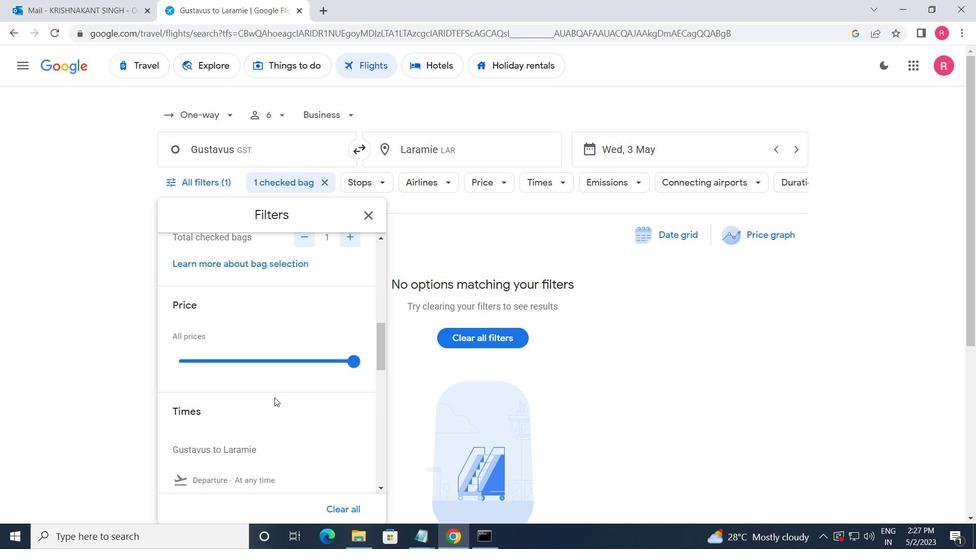 
Action: Mouse scrolled (272, 400) with delta (0, 0)
Screenshot: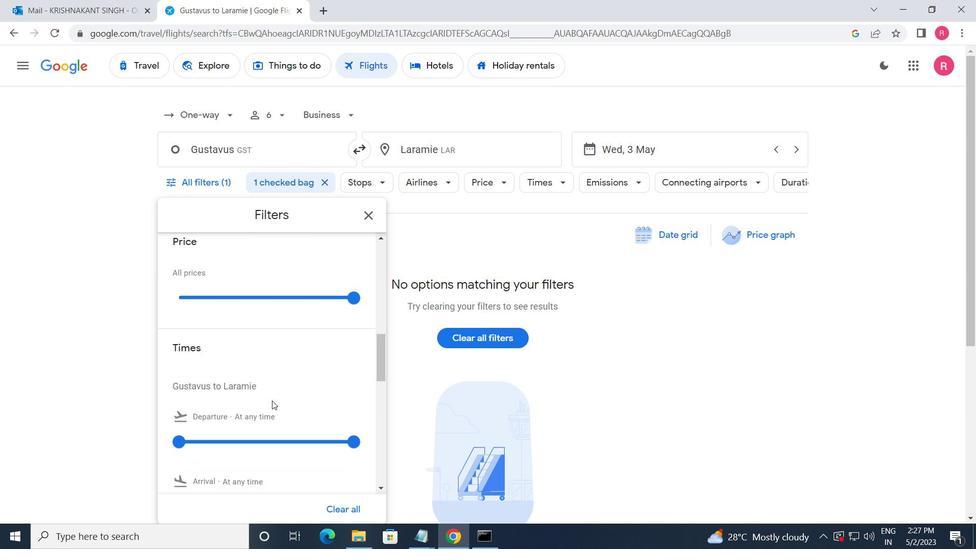 
Action: Mouse moved to (271, 401)
Screenshot: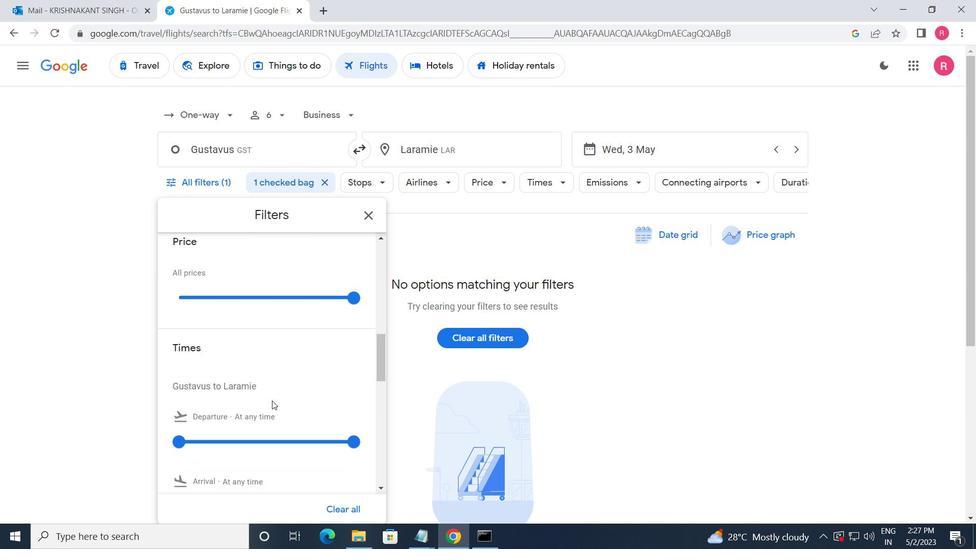 
Action: Mouse scrolled (271, 401) with delta (0, 0)
Screenshot: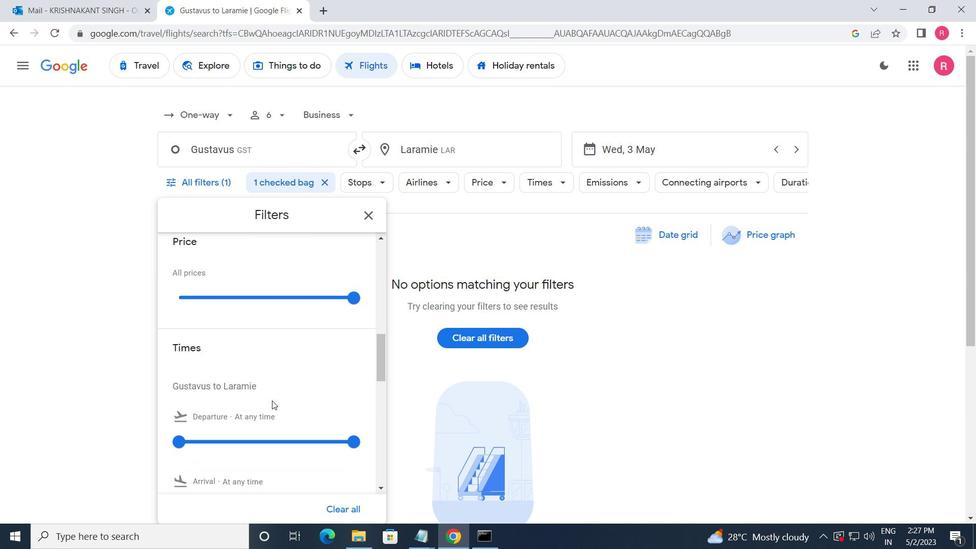 
Action: Mouse moved to (184, 320)
Screenshot: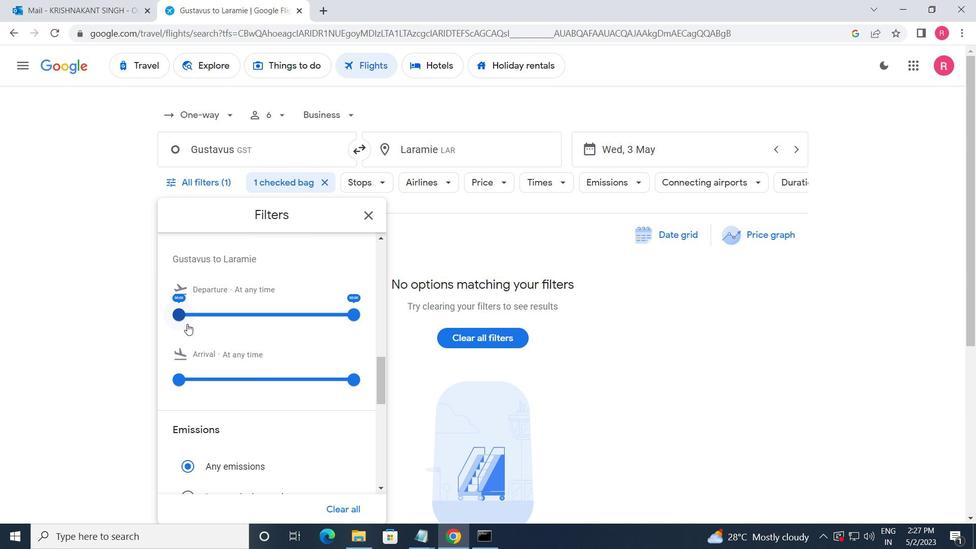 
Action: Mouse pressed left at (184, 320)
Screenshot: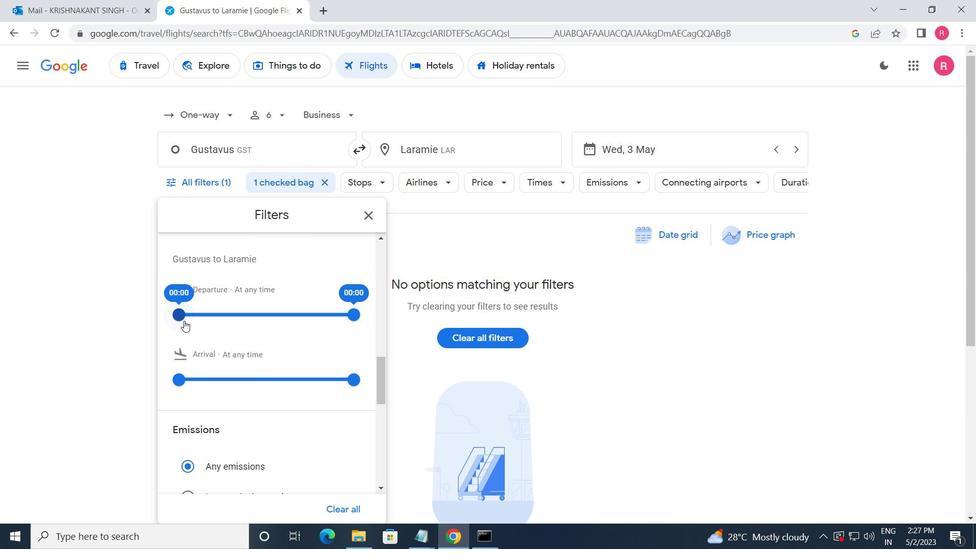 
Action: Mouse moved to (365, 219)
Screenshot: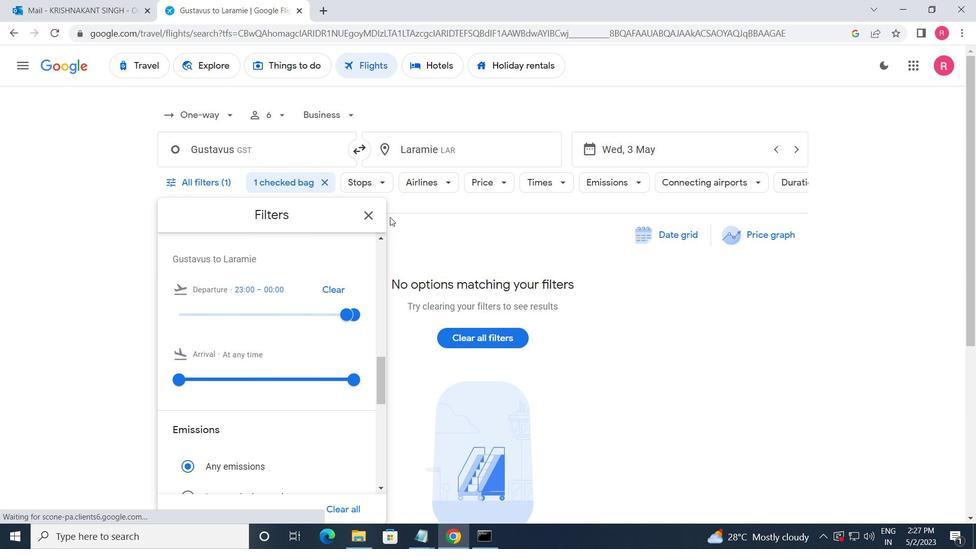 
Action: Mouse pressed left at (365, 219)
Screenshot: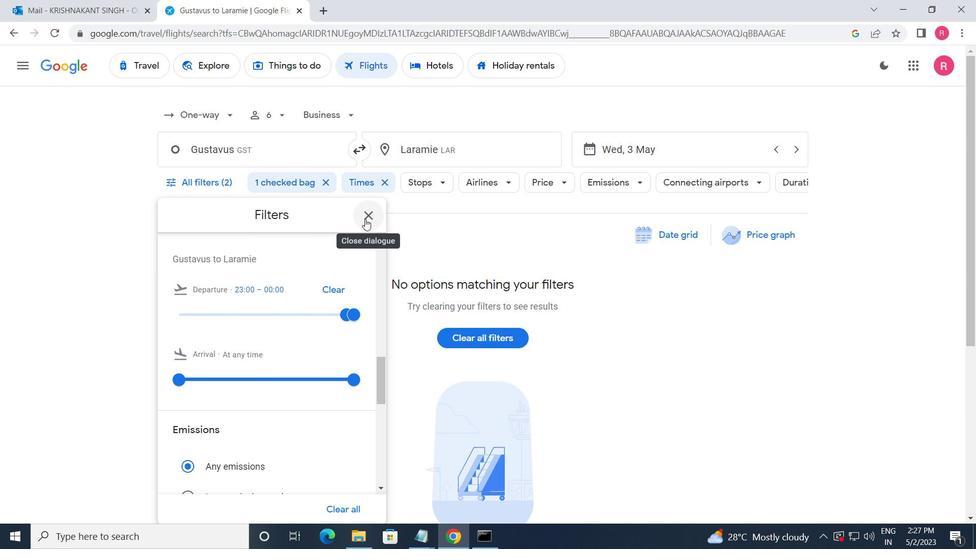 
Action: Mouse moved to (197, 222)
Screenshot: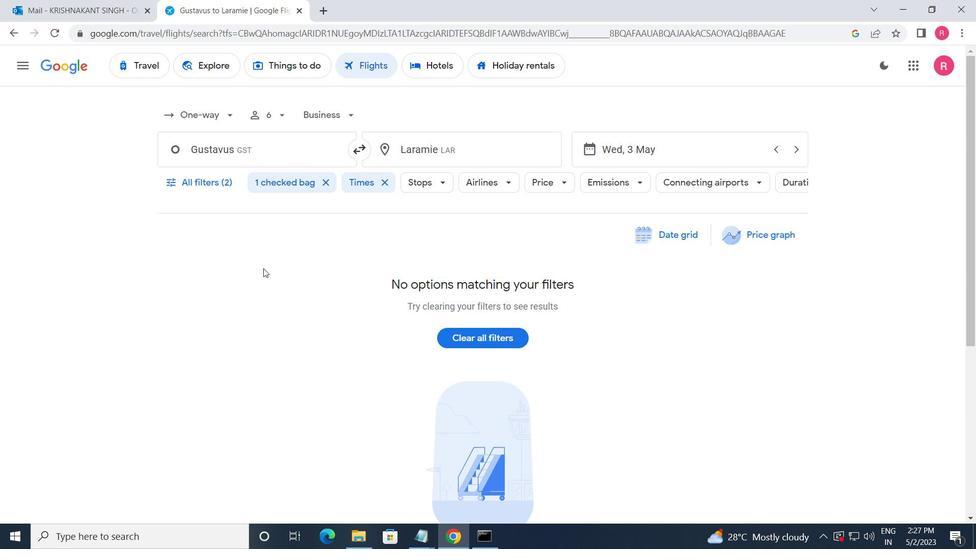 
